 Task: Look for space in Wilhelmstadt, Germany from 14th June, 2023 to 30th June, 2023 for 5 adults in price range Rs.8000 to Rs.12000. Place can be entire place or private room with 5 bedrooms having 5 beds and 5 bathrooms. Property type can be house, flat, guest house. Amenities needed are: wifi, TV, free parkinig on premises, gym, breakfast. Booking option can be shelf check-in. Required host language is English.
Action: Mouse moved to (441, 95)
Screenshot: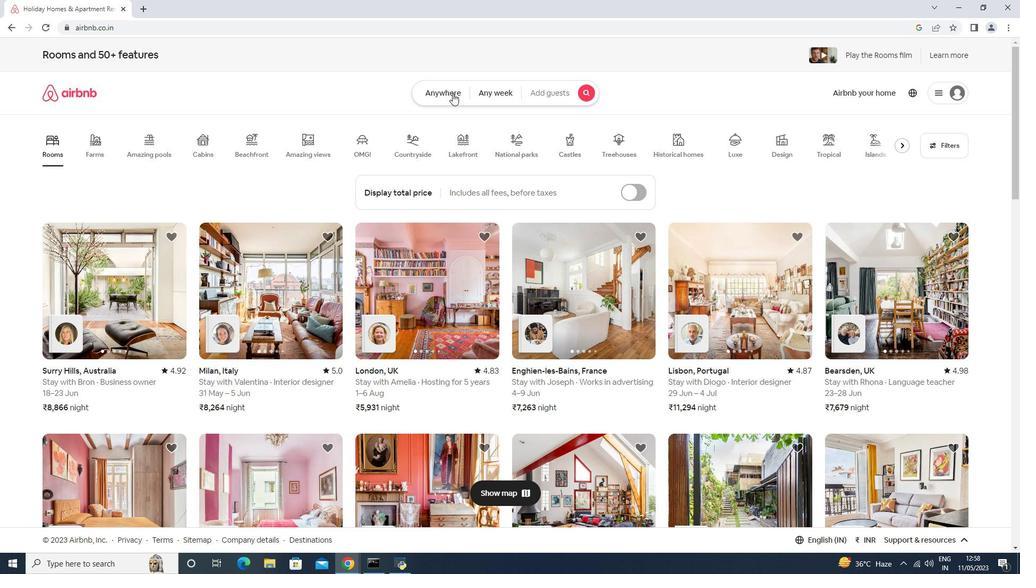 
Action: Mouse pressed left at (441, 95)
Screenshot: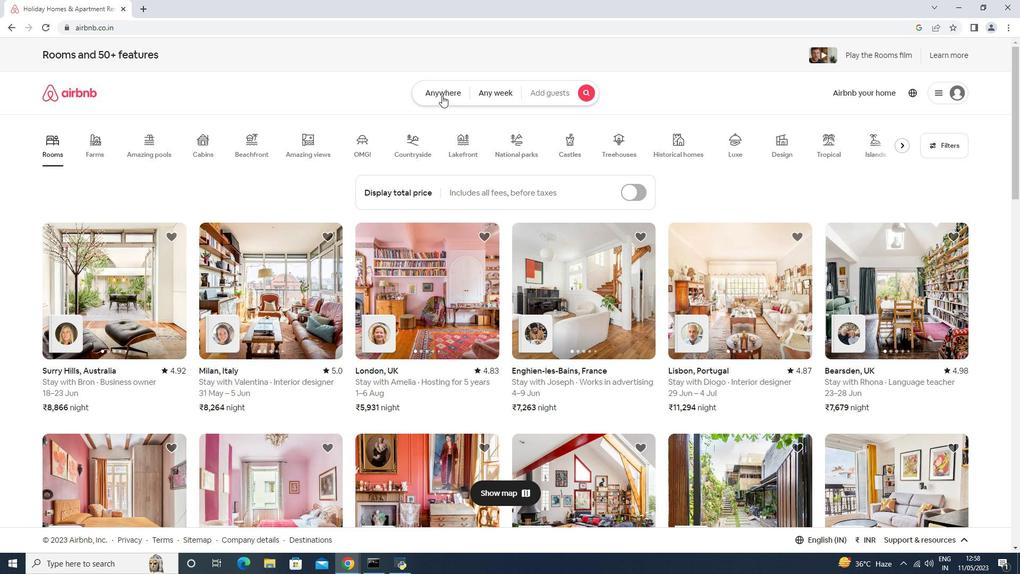 
Action: Mouse moved to (394, 127)
Screenshot: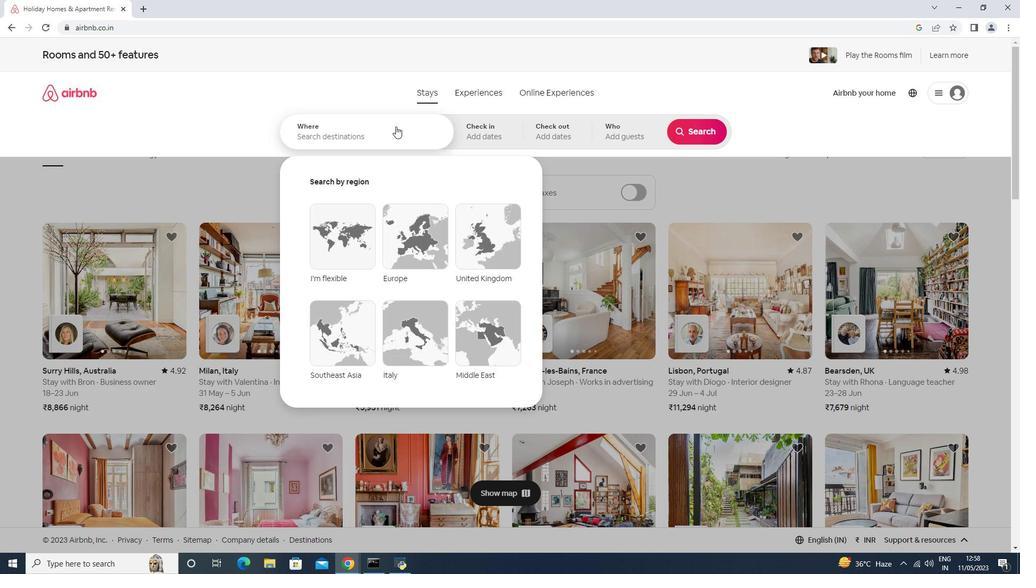 
Action: Mouse pressed left at (394, 127)
Screenshot: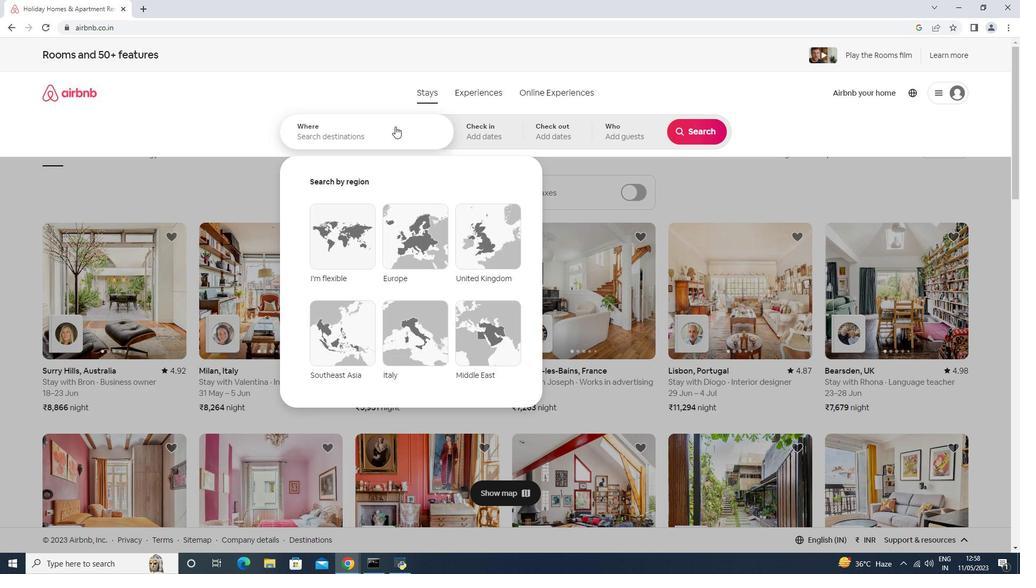 
Action: Mouse moved to (394, 127)
Screenshot: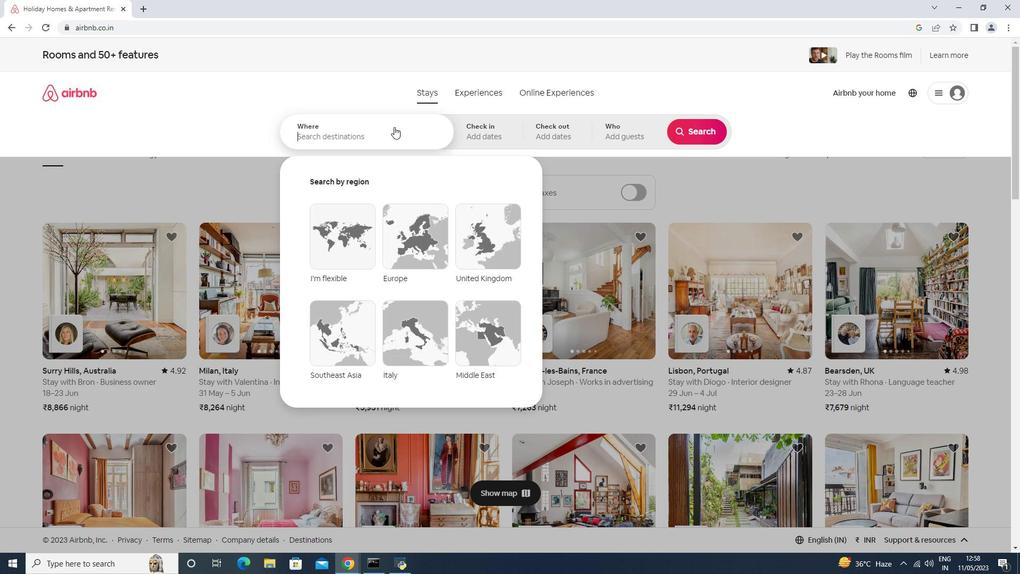 
Action: Key pressed <Key.shift>Wilhelmstadt,<Key.space><Key.shift>Germany<Key.enter>
Screenshot: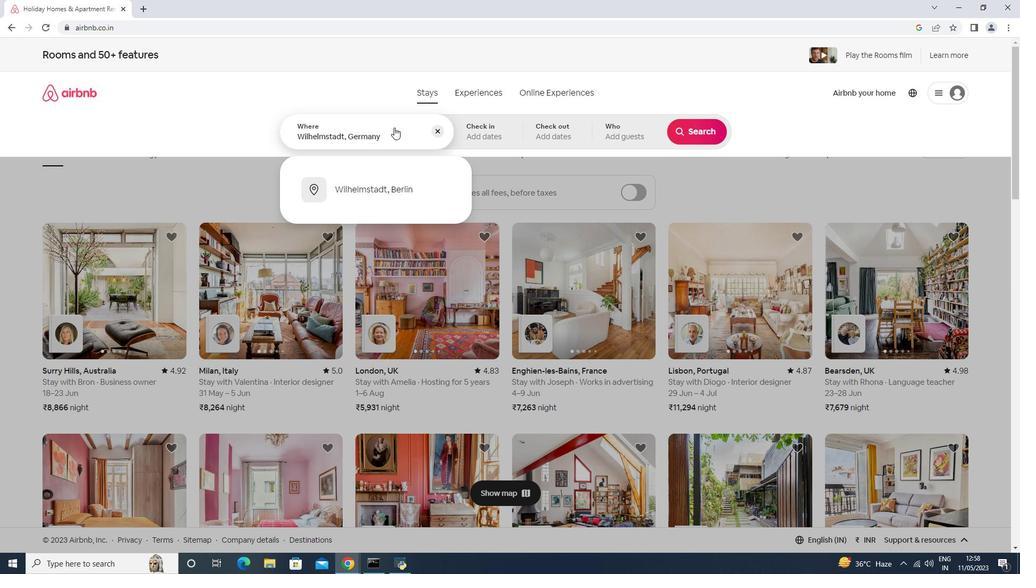 
Action: Mouse moved to (600, 317)
Screenshot: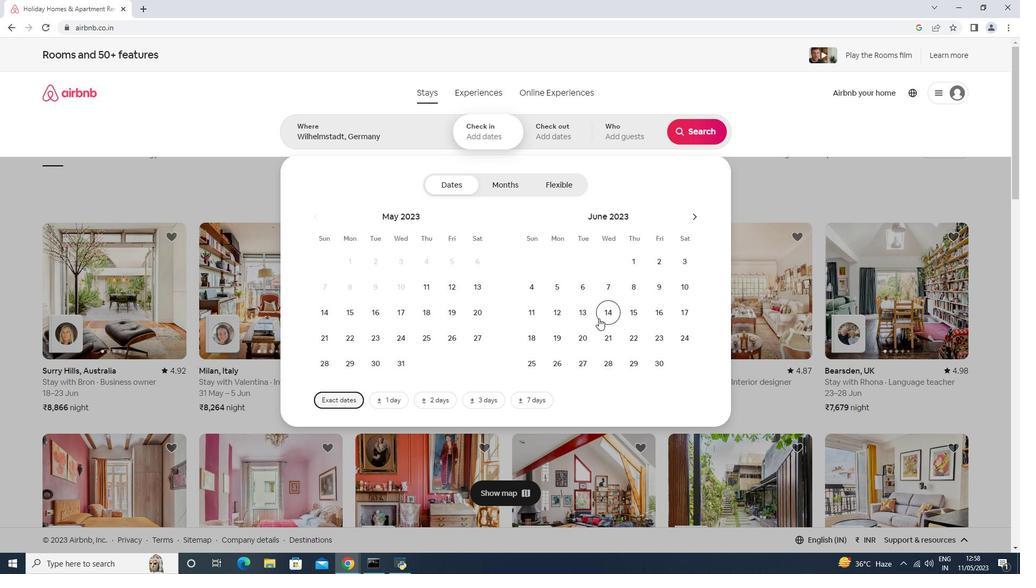 
Action: Mouse pressed left at (600, 317)
Screenshot: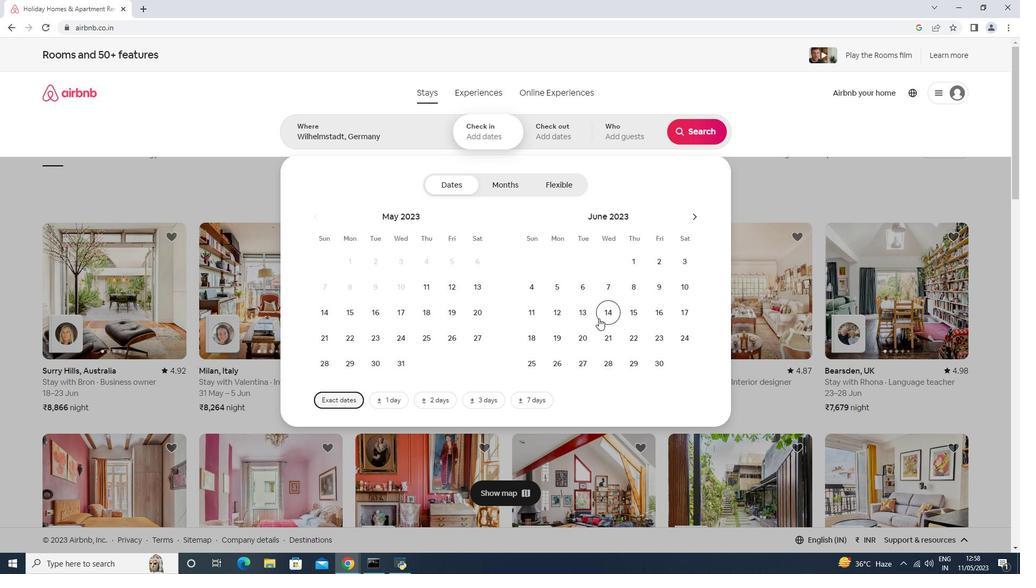 
Action: Mouse moved to (658, 365)
Screenshot: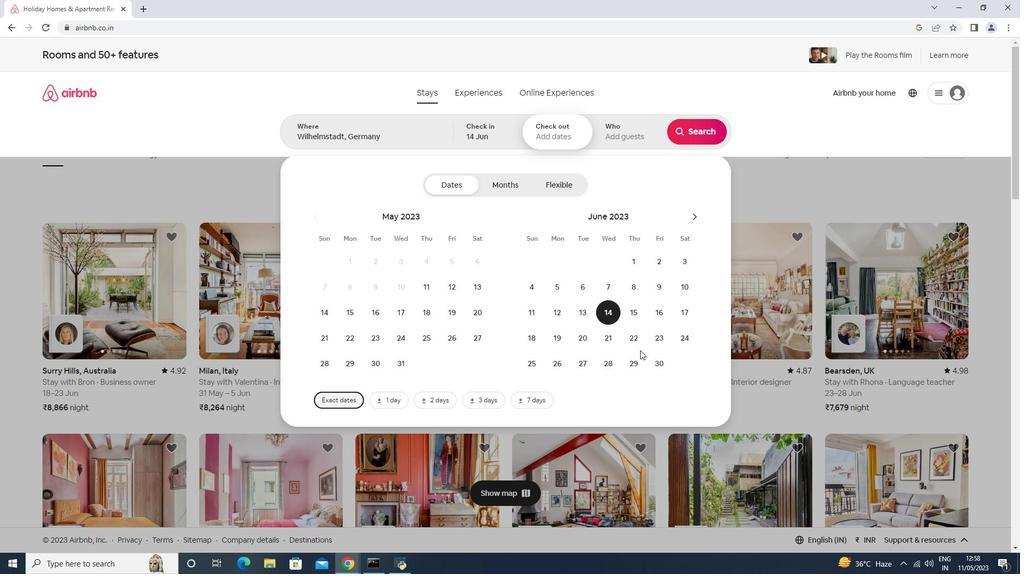 
Action: Mouse pressed left at (658, 365)
Screenshot: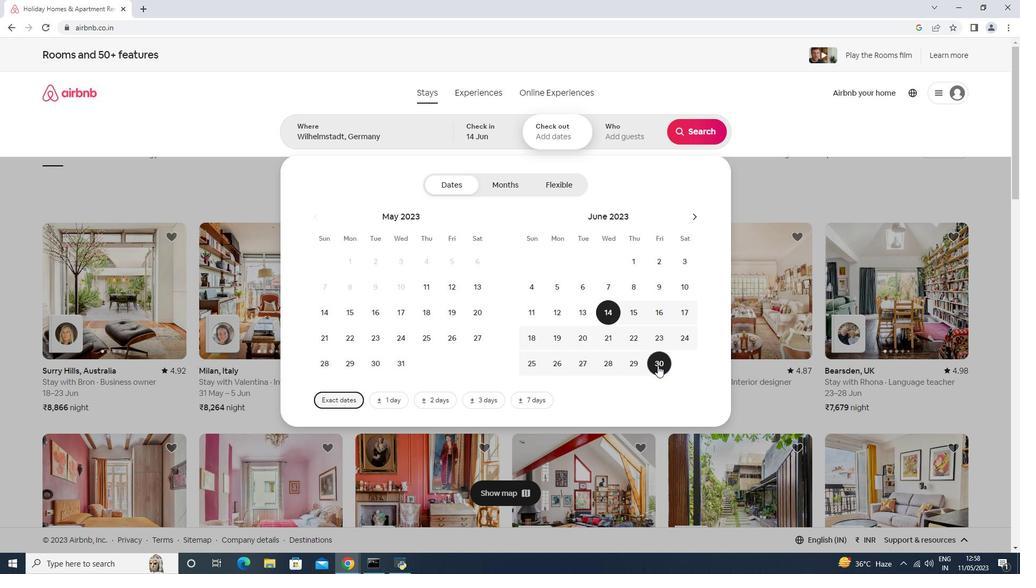 
Action: Mouse moved to (629, 132)
Screenshot: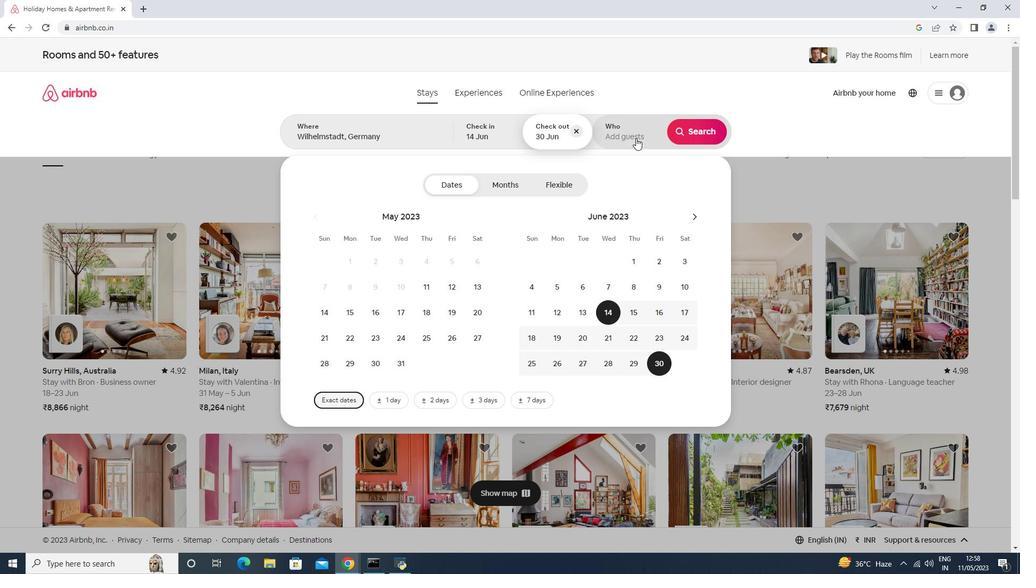 
Action: Mouse pressed left at (629, 132)
Screenshot: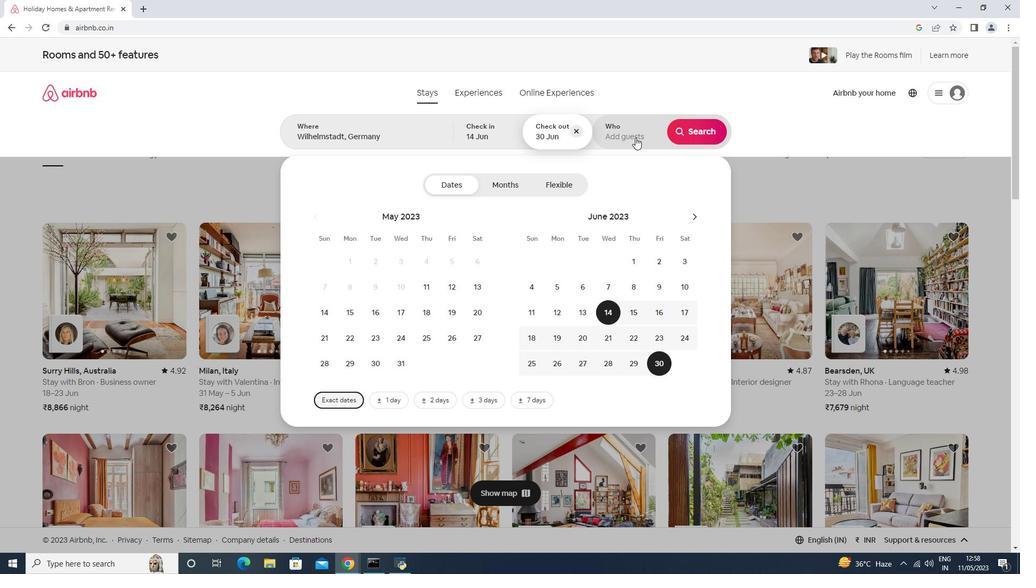 
Action: Mouse moved to (704, 190)
Screenshot: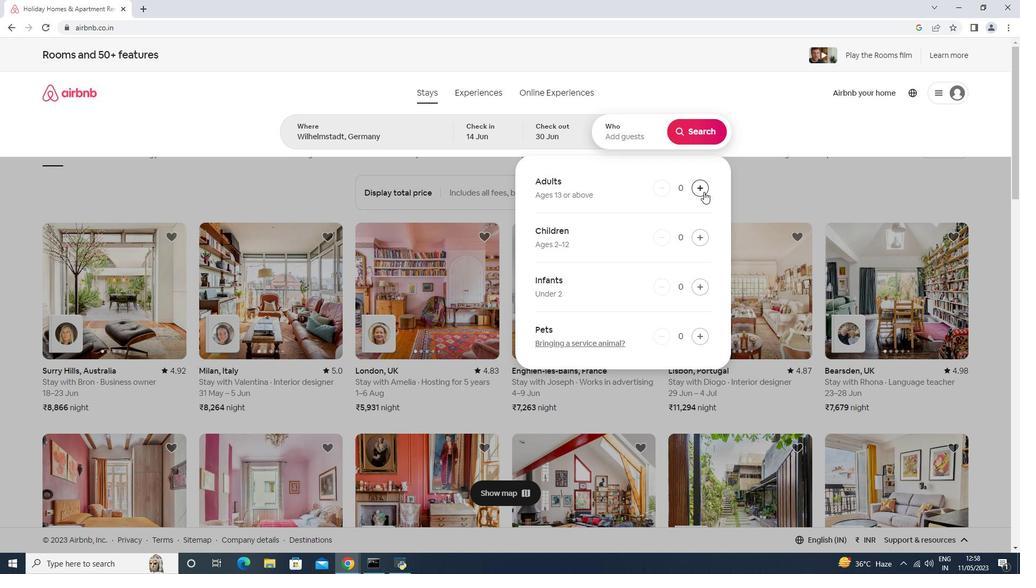 
Action: Mouse pressed left at (704, 190)
Screenshot: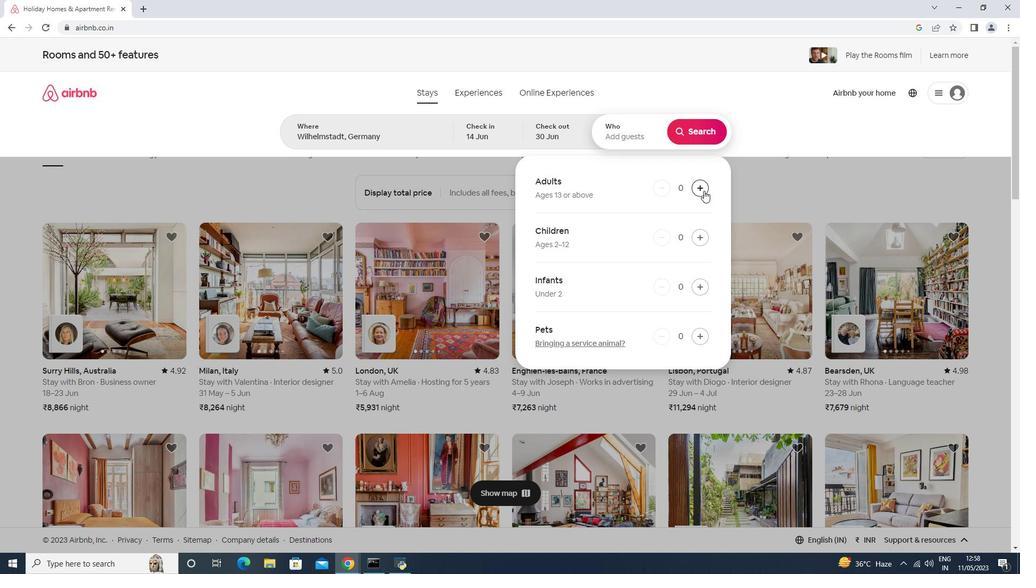 
Action: Mouse pressed left at (704, 190)
Screenshot: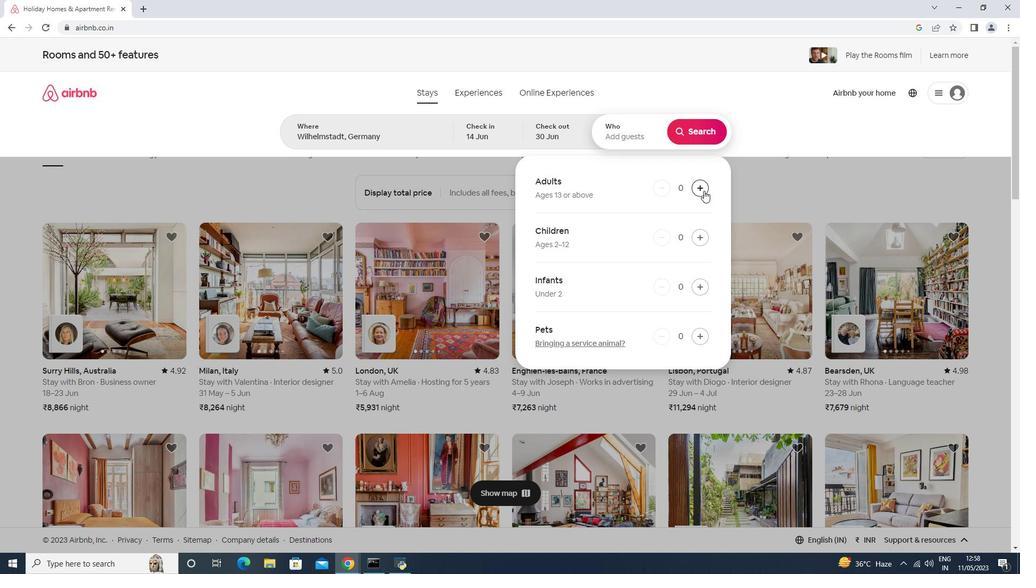 
Action: Mouse pressed left at (704, 190)
Screenshot: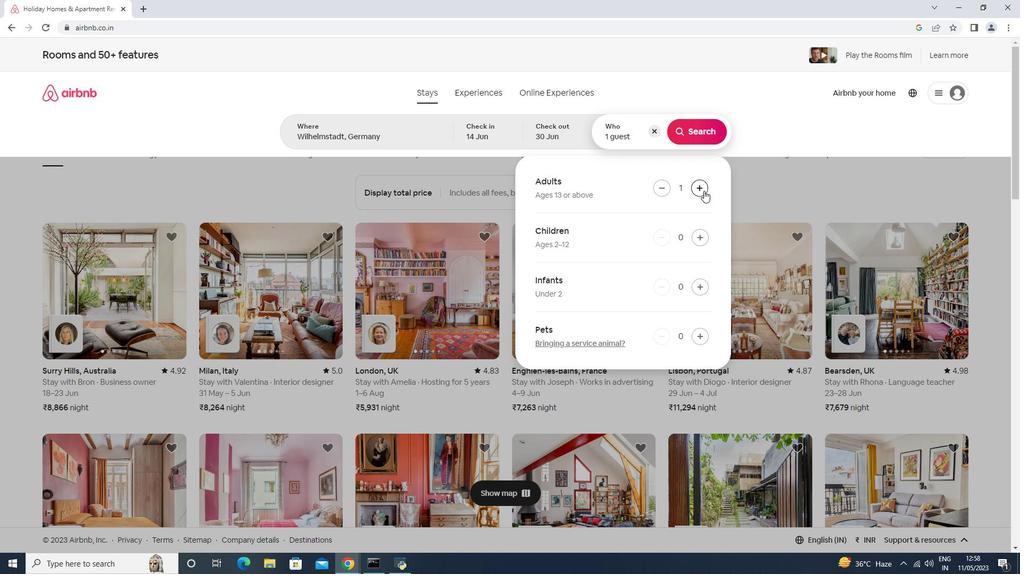 
Action: Mouse pressed left at (704, 190)
Screenshot: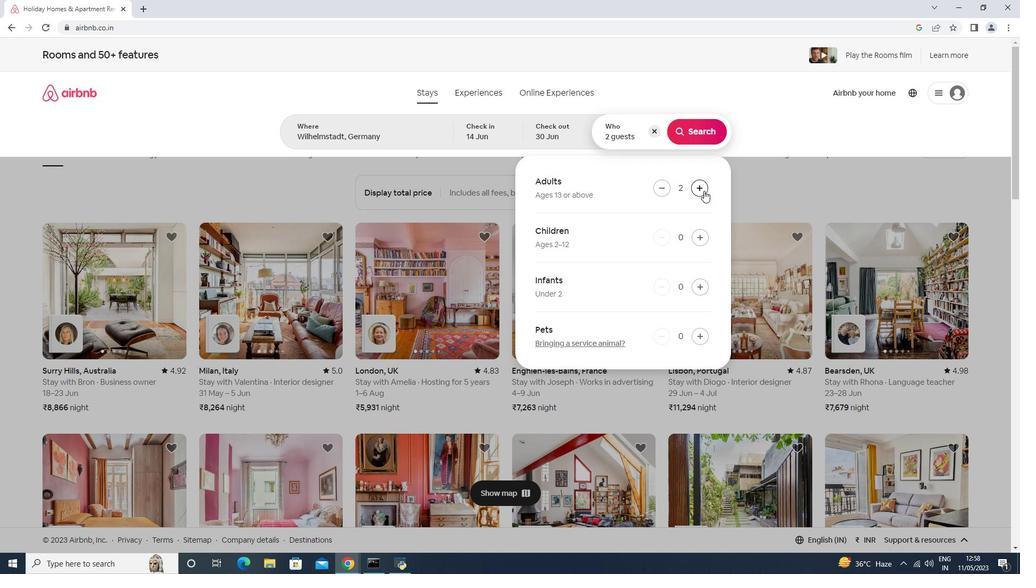 
Action: Mouse pressed left at (704, 190)
Screenshot: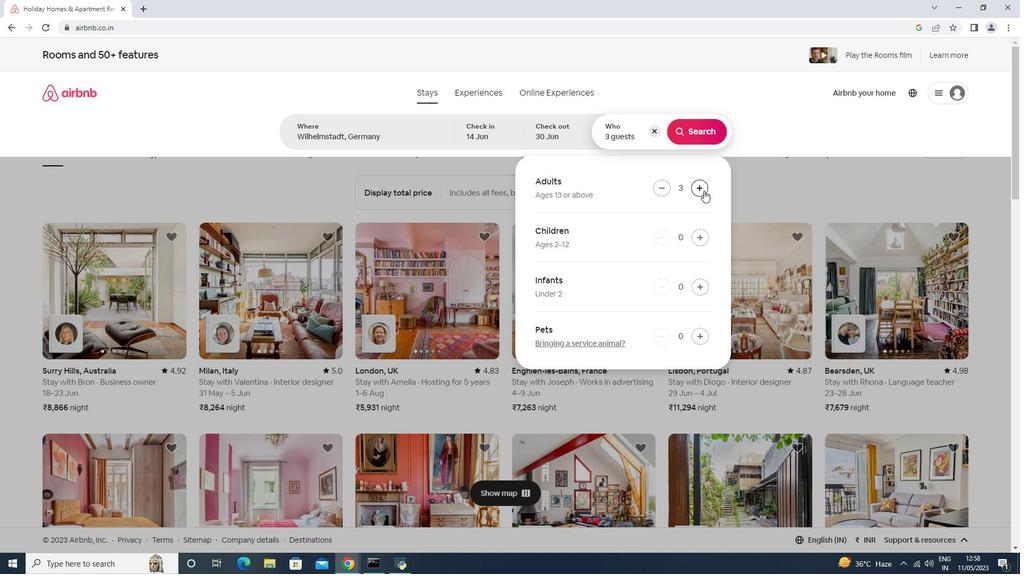 
Action: Mouse pressed left at (704, 190)
Screenshot: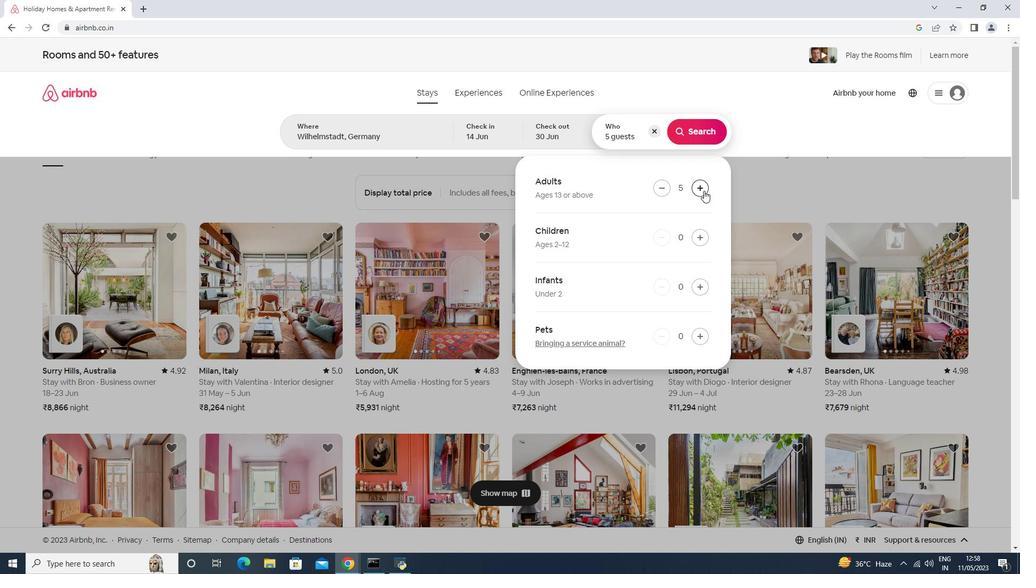 
Action: Mouse moved to (700, 133)
Screenshot: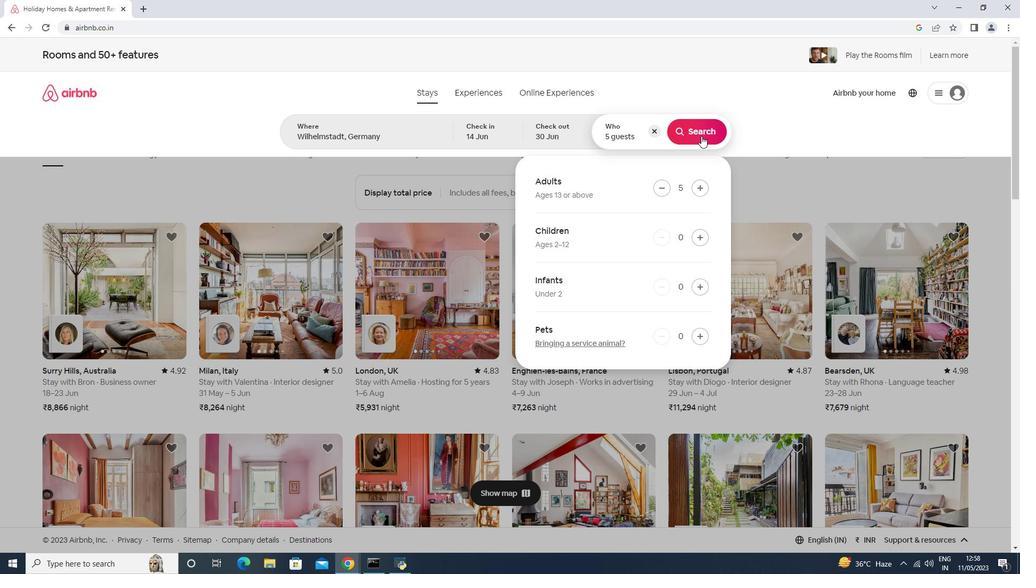 
Action: Mouse pressed left at (700, 133)
Screenshot: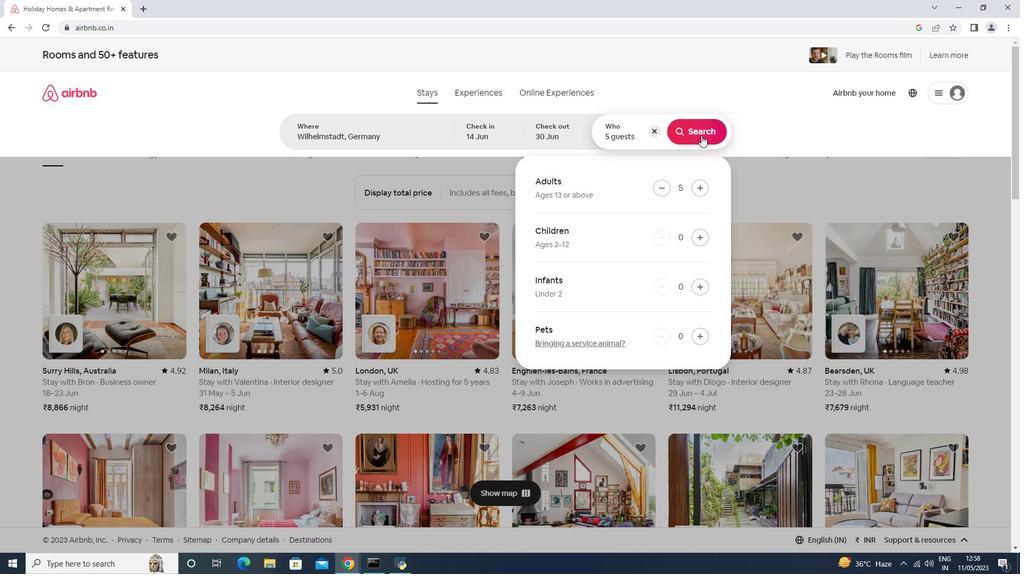 
Action: Mouse moved to (975, 106)
Screenshot: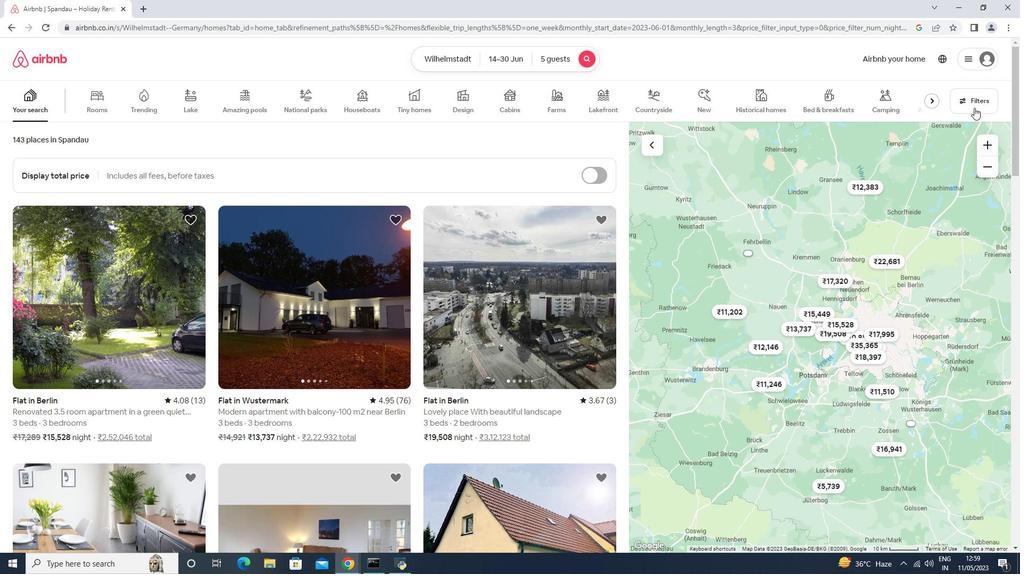 
Action: Mouse pressed left at (975, 106)
Screenshot: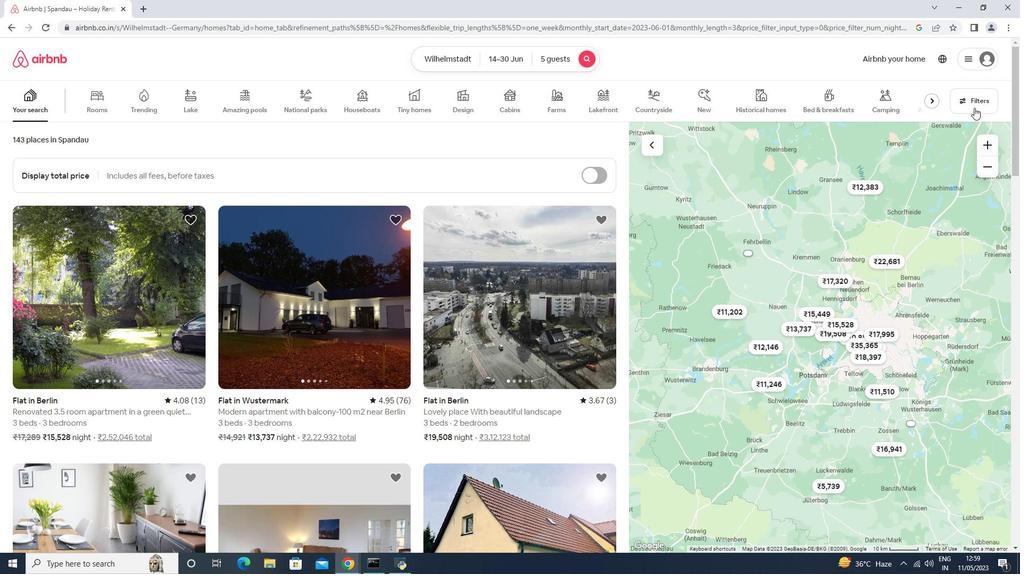
Action: Mouse moved to (396, 367)
Screenshot: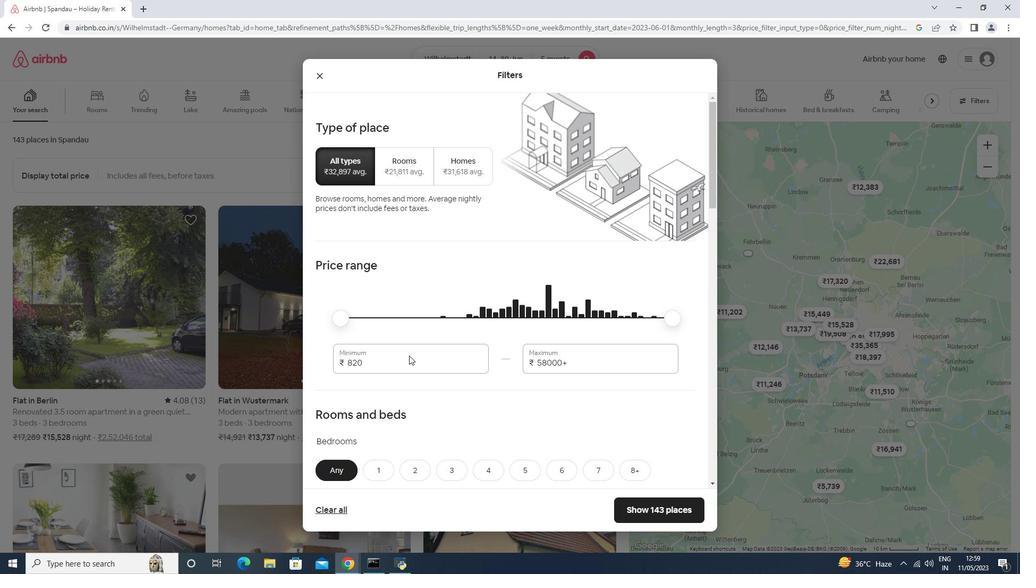 
Action: Mouse pressed left at (396, 367)
Screenshot: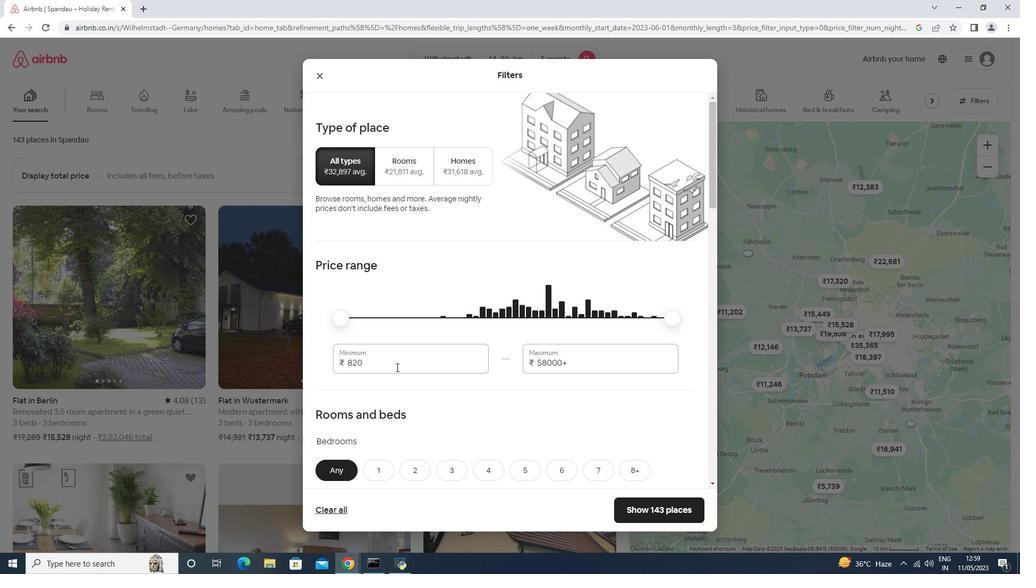 
Action: Key pressed <Key.backspace><Key.backspace><Key.backspace><Key.backspace>8000<Key.tab>12000
Screenshot: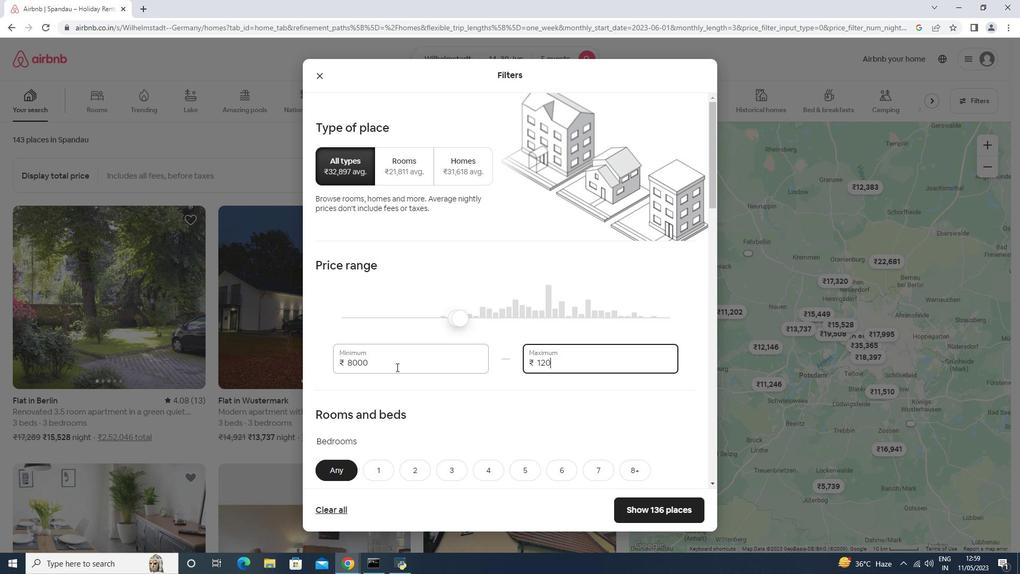 
Action: Mouse moved to (395, 369)
Screenshot: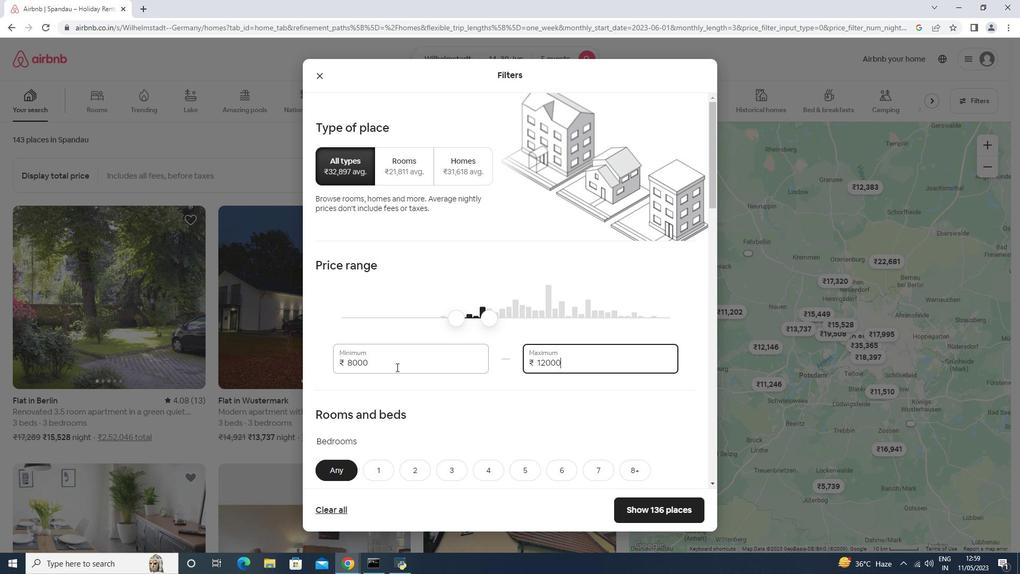 
Action: Mouse scrolled (395, 368) with delta (0, 0)
Screenshot: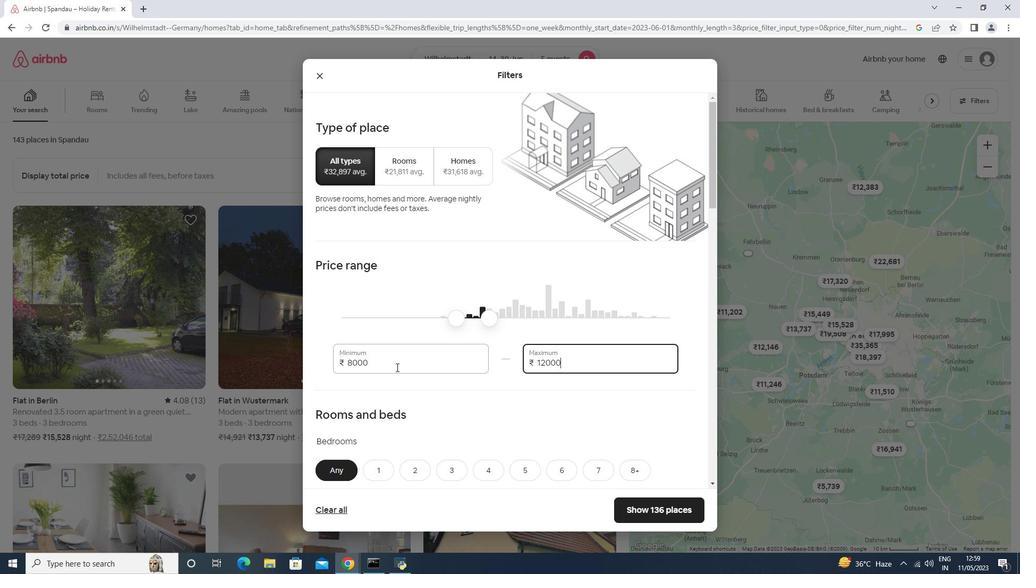 
Action: Mouse scrolled (395, 368) with delta (0, 0)
Screenshot: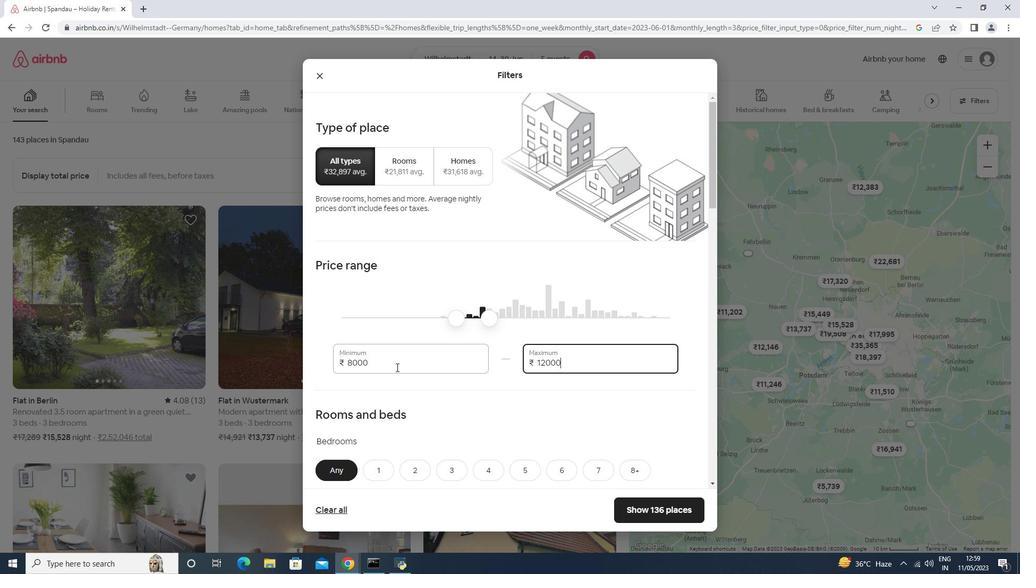 
Action: Mouse moved to (523, 370)
Screenshot: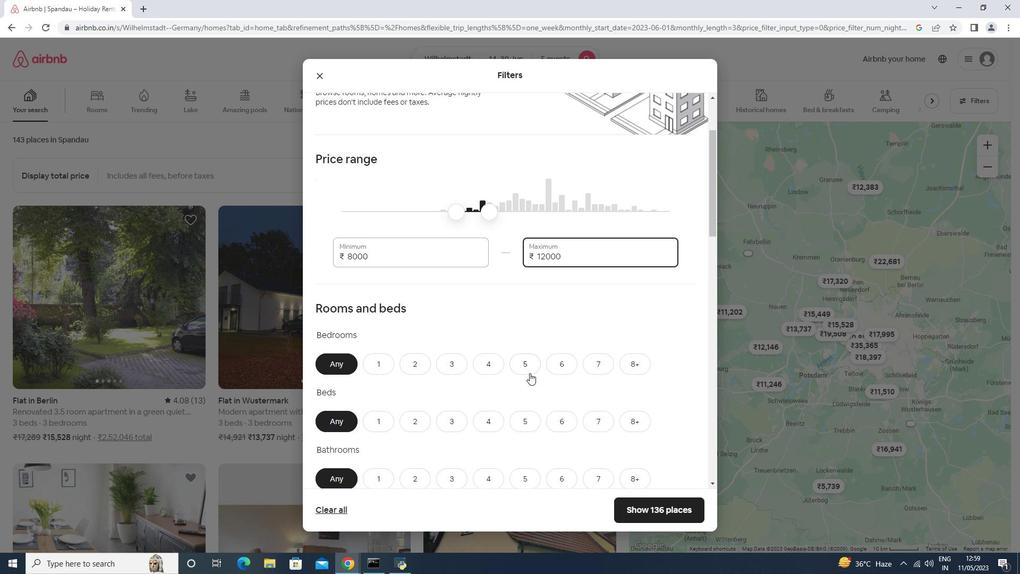 
Action: Mouse pressed left at (523, 370)
Screenshot: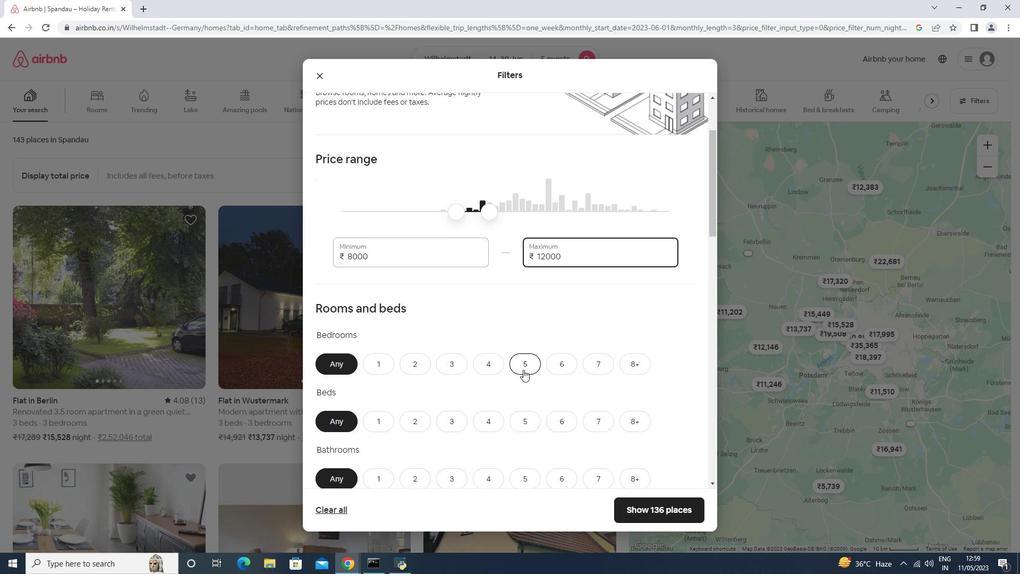 
Action: Mouse moved to (525, 423)
Screenshot: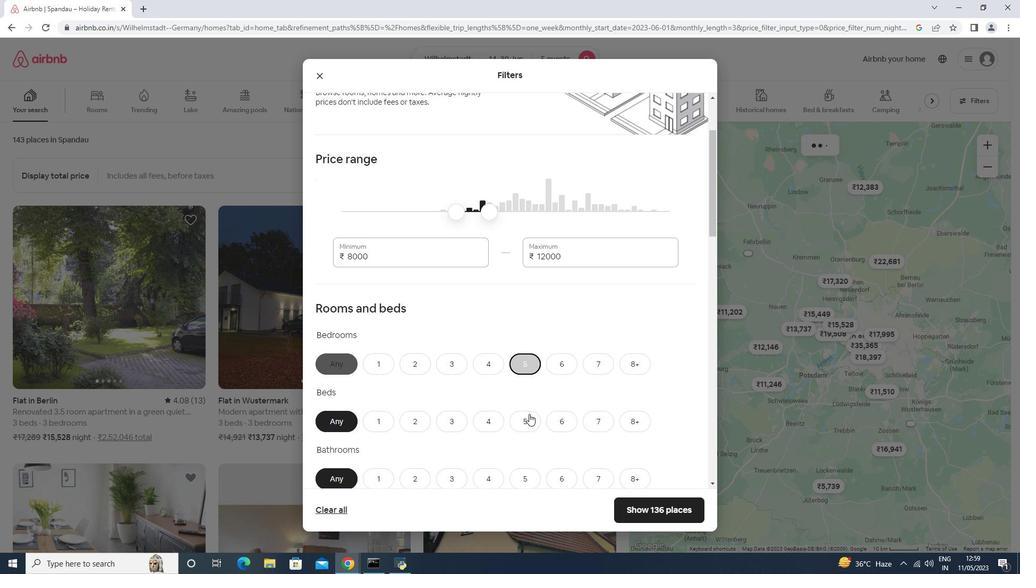 
Action: Mouse pressed left at (525, 423)
Screenshot: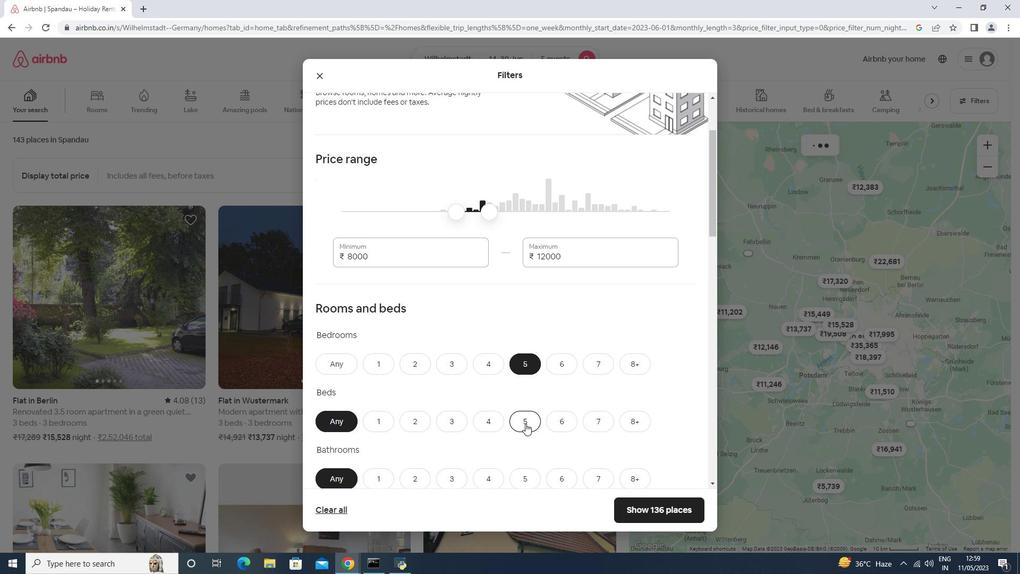 
Action: Mouse scrolled (525, 423) with delta (0, 0)
Screenshot: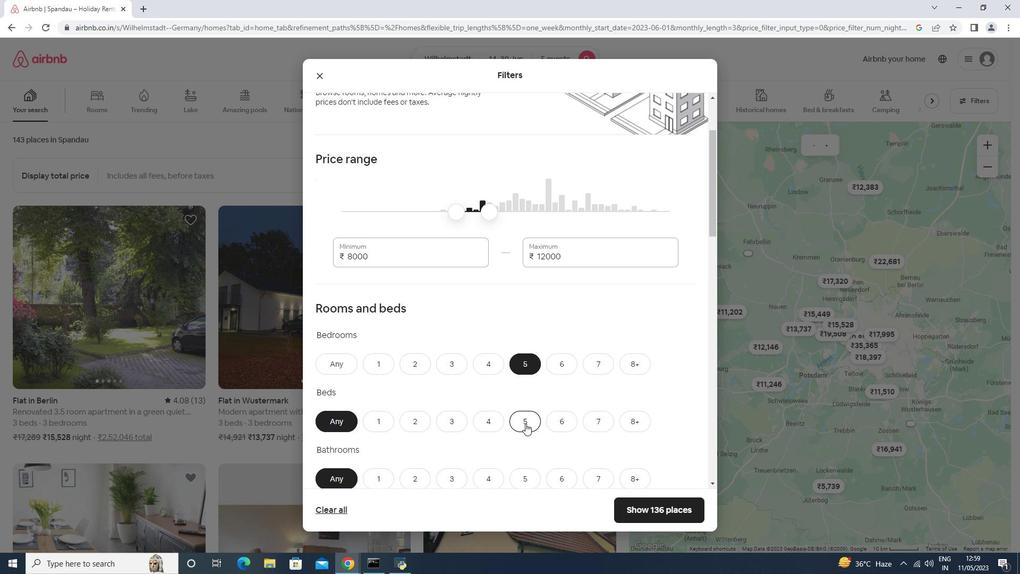 
Action: Mouse scrolled (525, 423) with delta (0, 0)
Screenshot: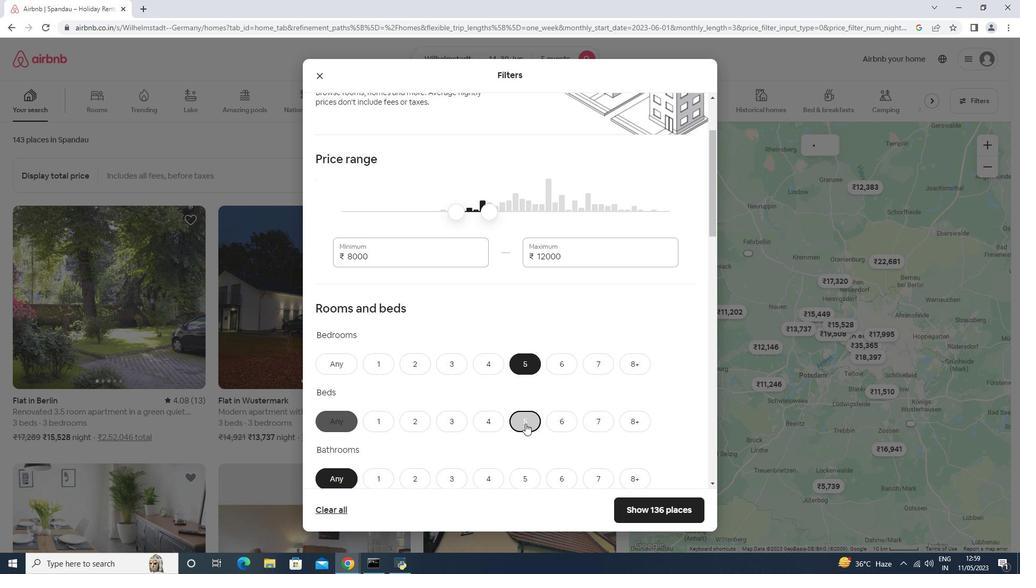 
Action: Mouse scrolled (525, 423) with delta (0, 0)
Screenshot: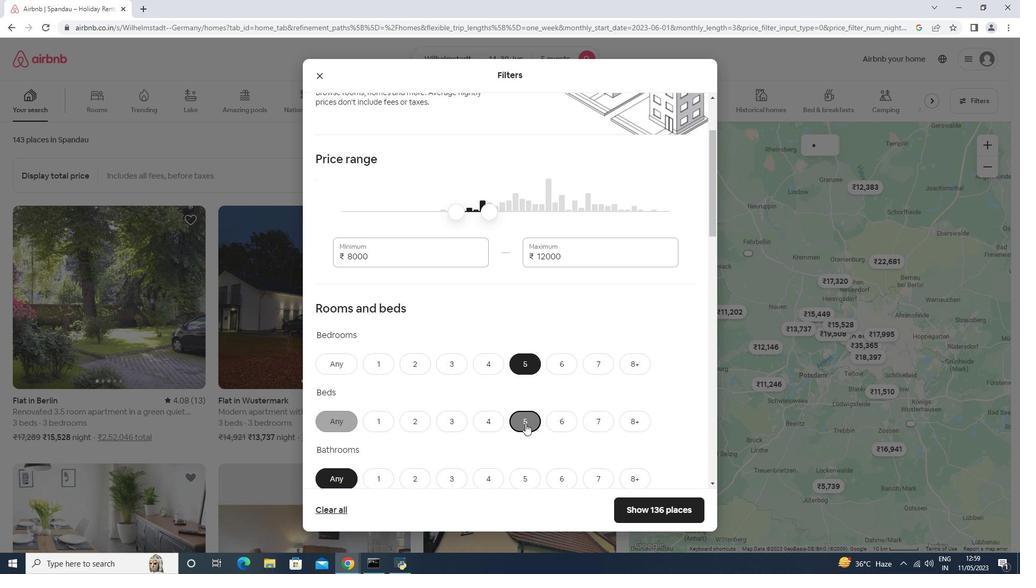
Action: Mouse moved to (525, 313)
Screenshot: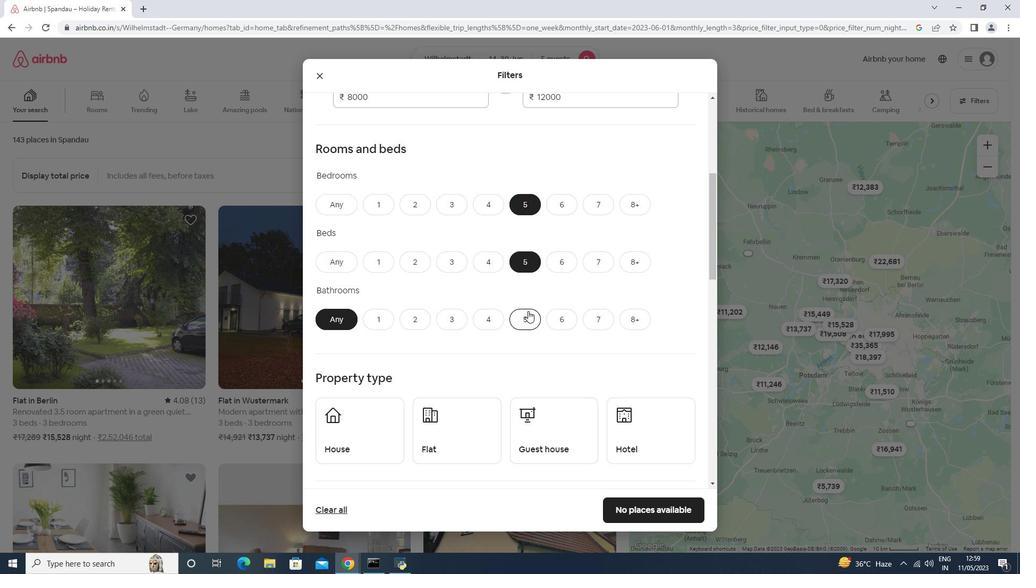 
Action: Mouse pressed left at (525, 313)
Screenshot: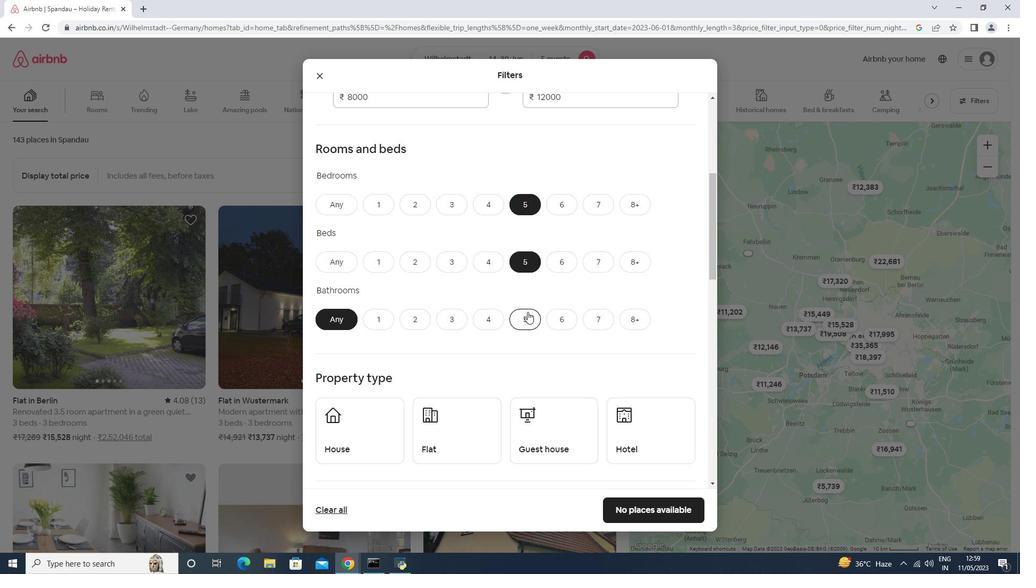 
Action: Mouse moved to (503, 325)
Screenshot: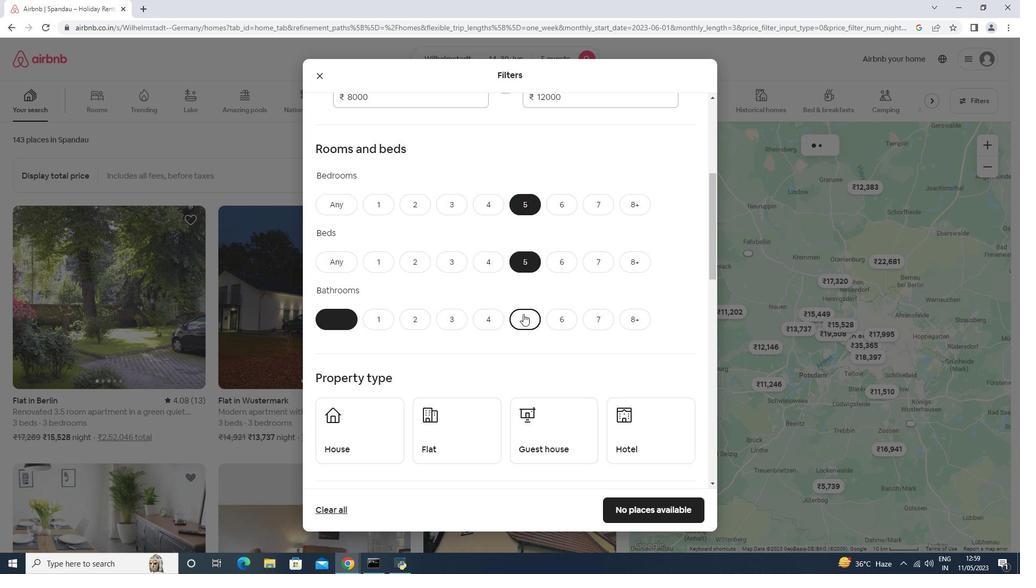 
Action: Mouse scrolled (503, 324) with delta (0, 0)
Screenshot: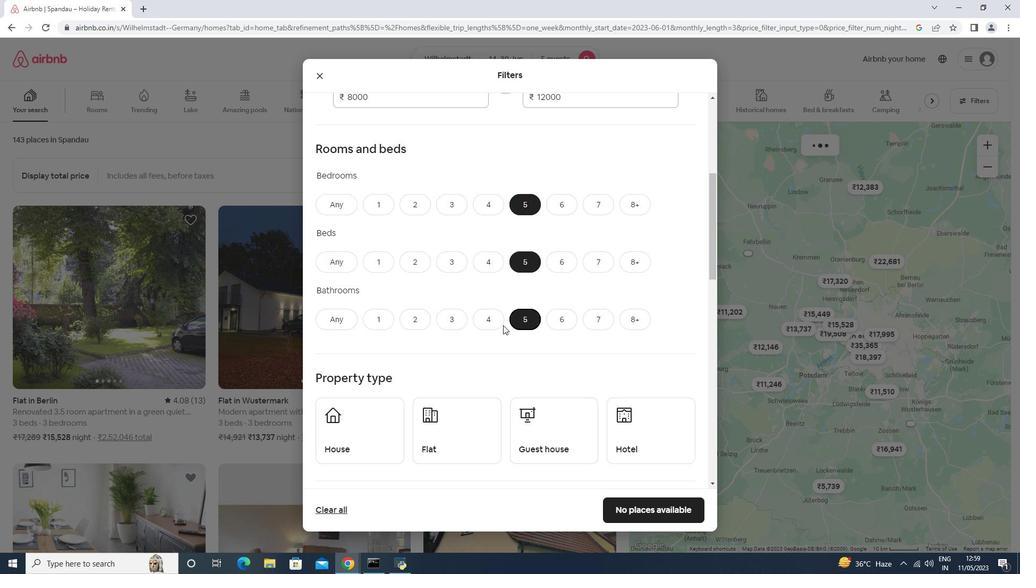 
Action: Mouse scrolled (503, 324) with delta (0, 0)
Screenshot: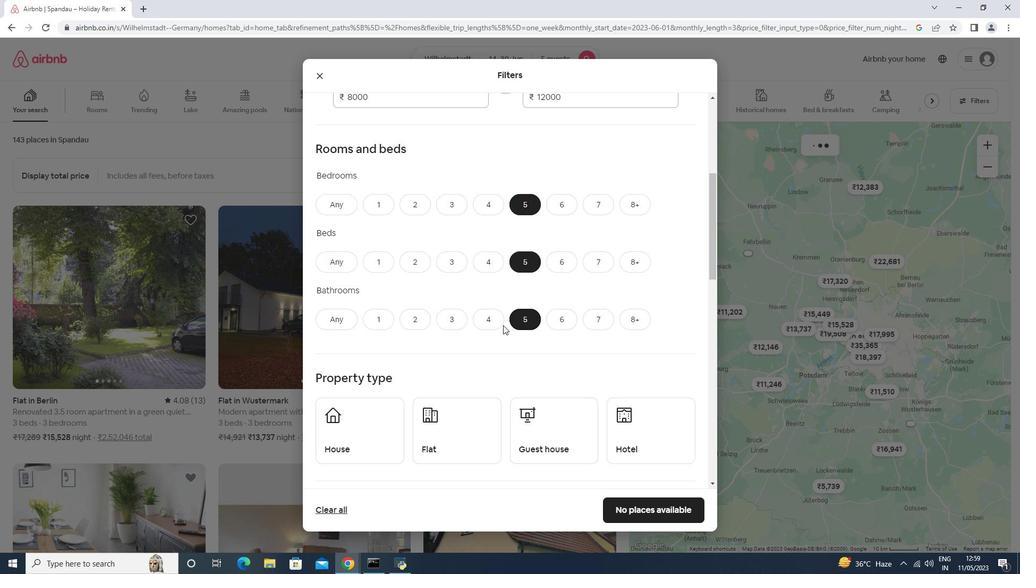 
Action: Mouse scrolled (503, 324) with delta (0, 0)
Screenshot: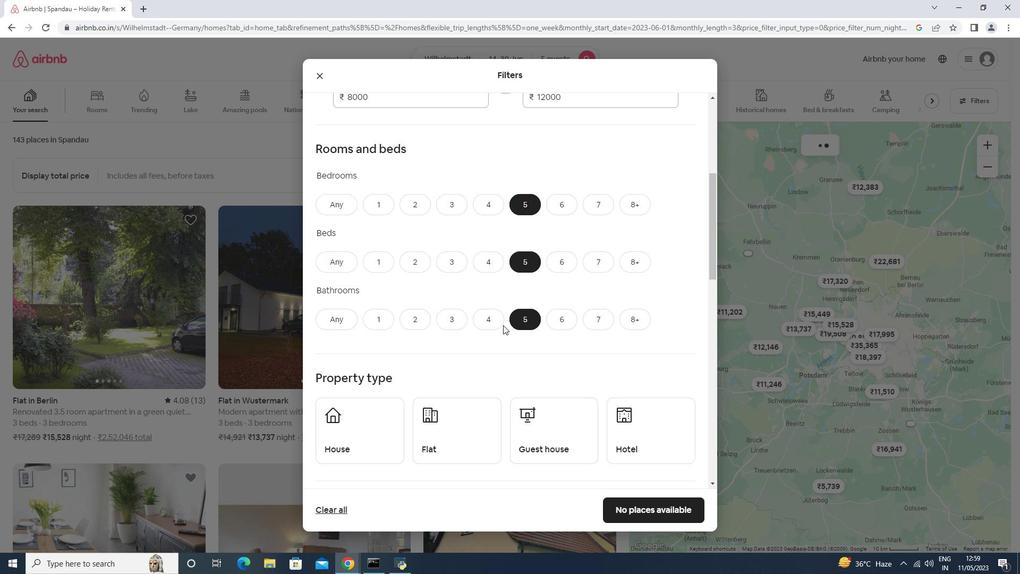 
Action: Mouse moved to (369, 269)
Screenshot: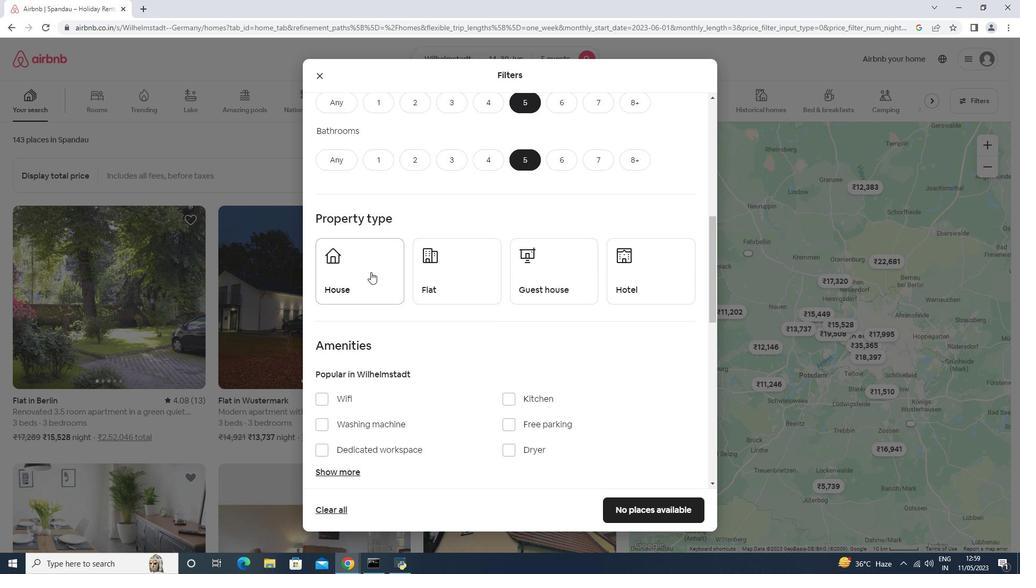 
Action: Mouse pressed left at (369, 269)
Screenshot: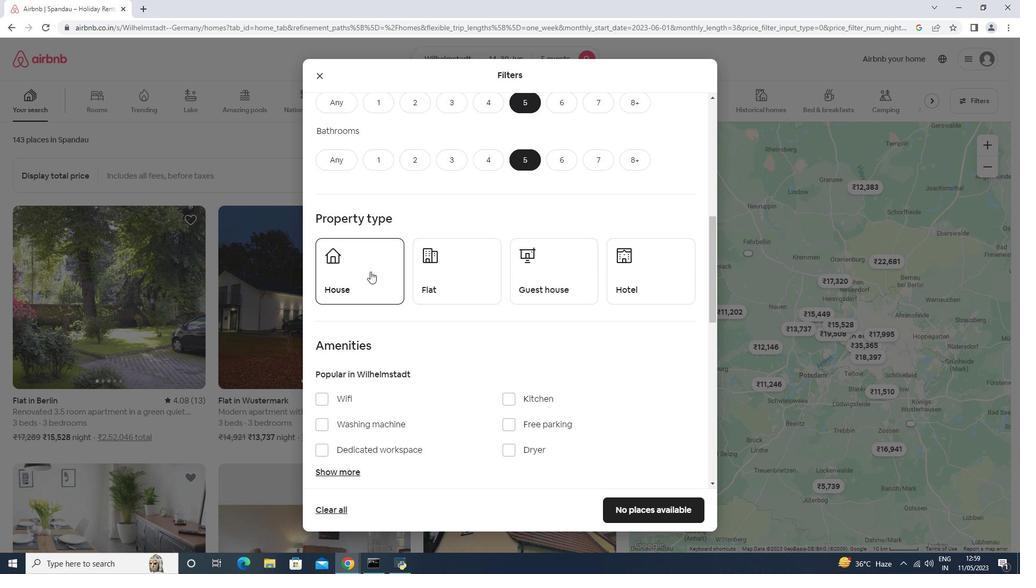 
Action: Mouse moved to (425, 264)
Screenshot: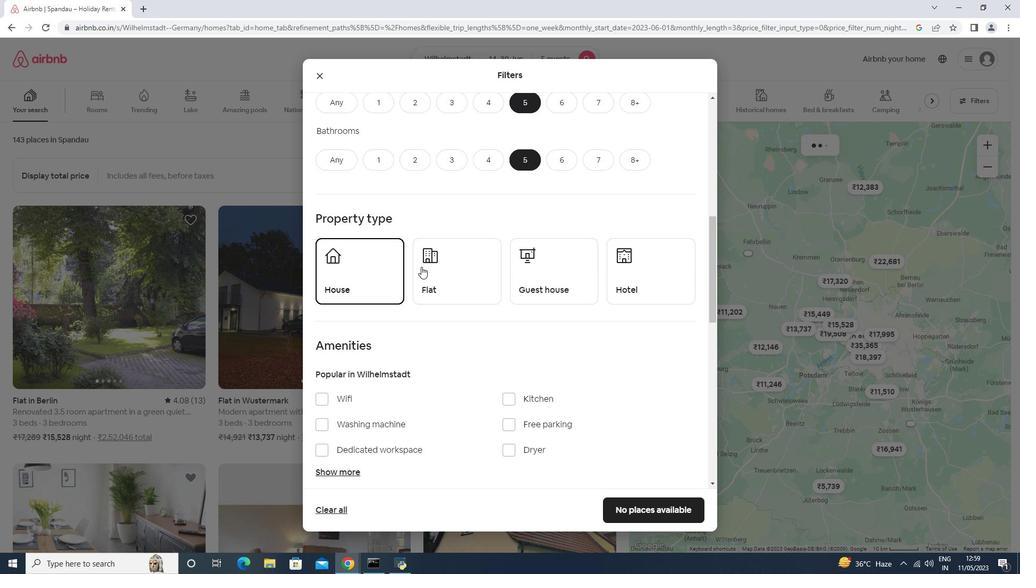
Action: Mouse pressed left at (425, 264)
Screenshot: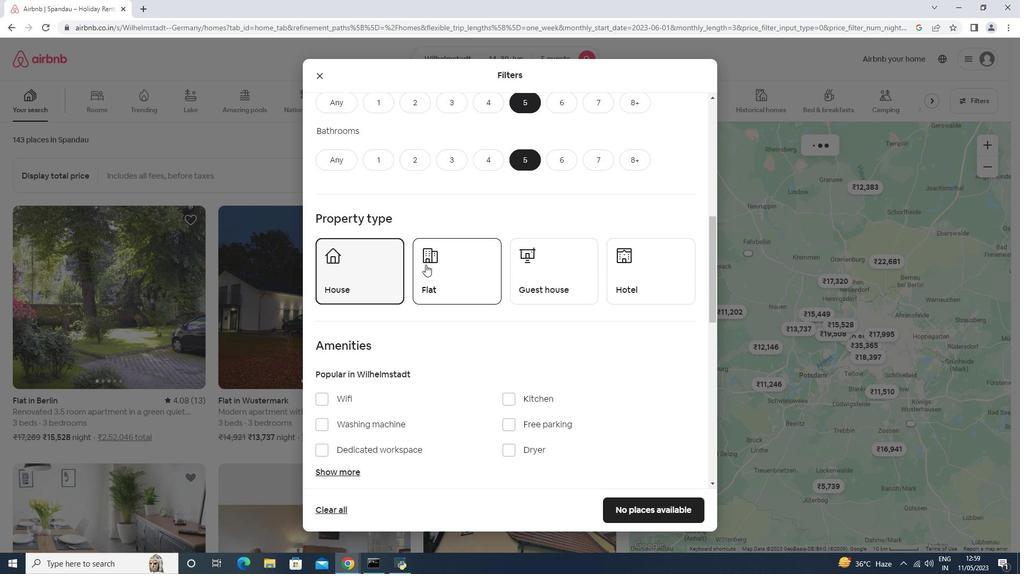 
Action: Mouse moved to (529, 265)
Screenshot: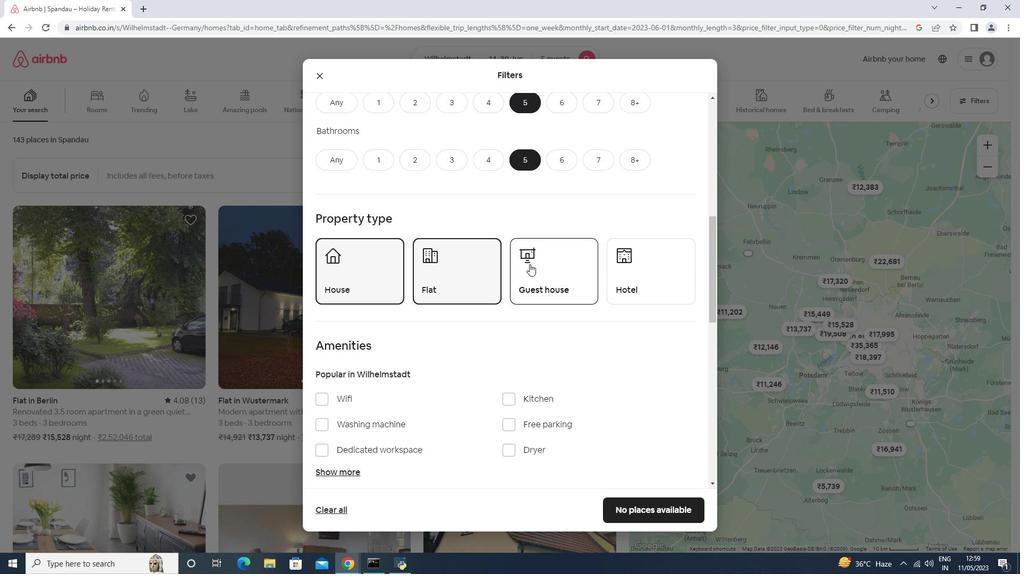 
Action: Mouse pressed left at (529, 264)
Screenshot: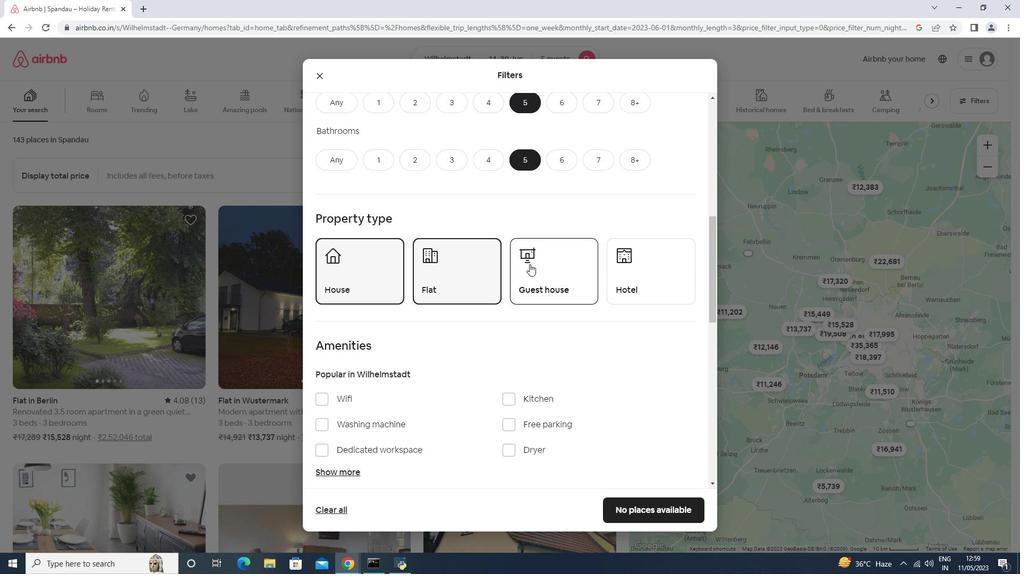 
Action: Mouse moved to (519, 272)
Screenshot: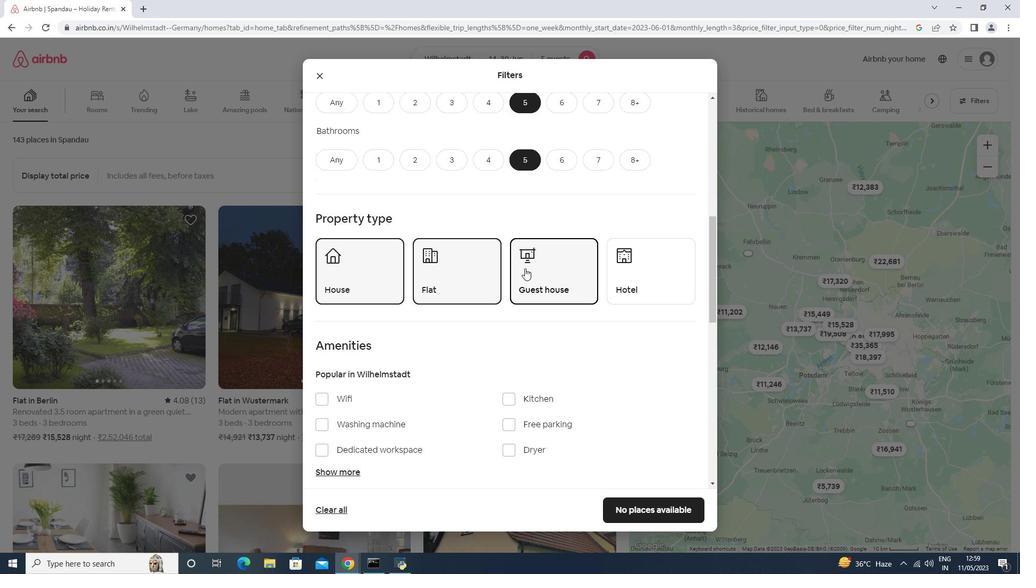 
Action: Mouse scrolled (524, 268) with delta (0, 0)
Screenshot: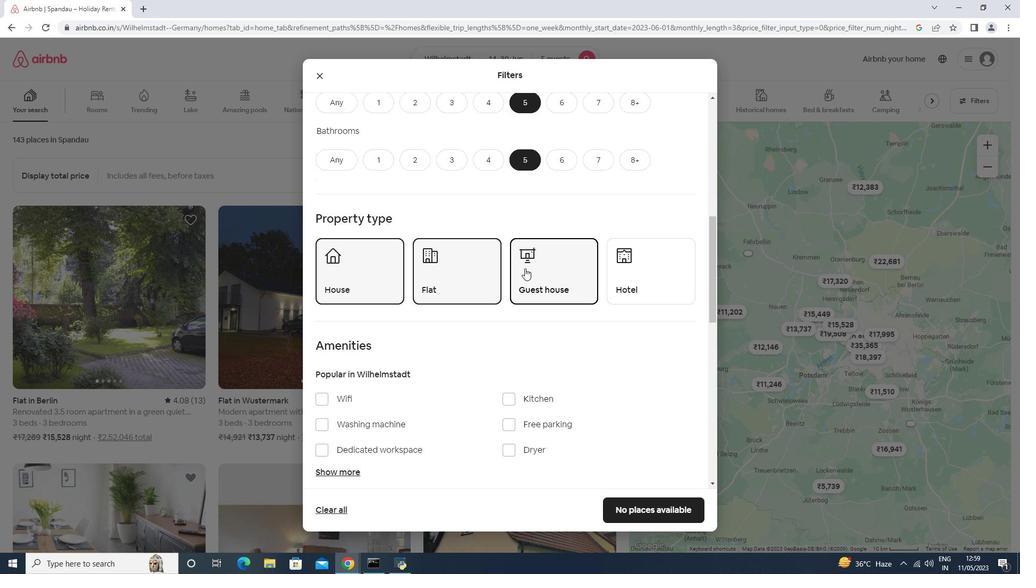 
Action: Mouse scrolled (524, 269) with delta (0, 0)
Screenshot: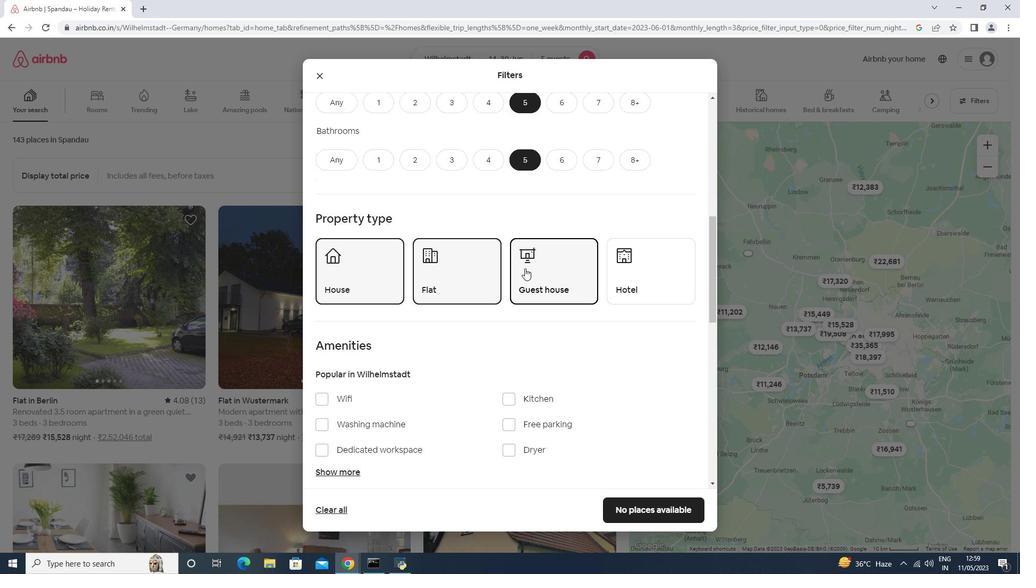
Action: Mouse scrolled (524, 269) with delta (0, 0)
Screenshot: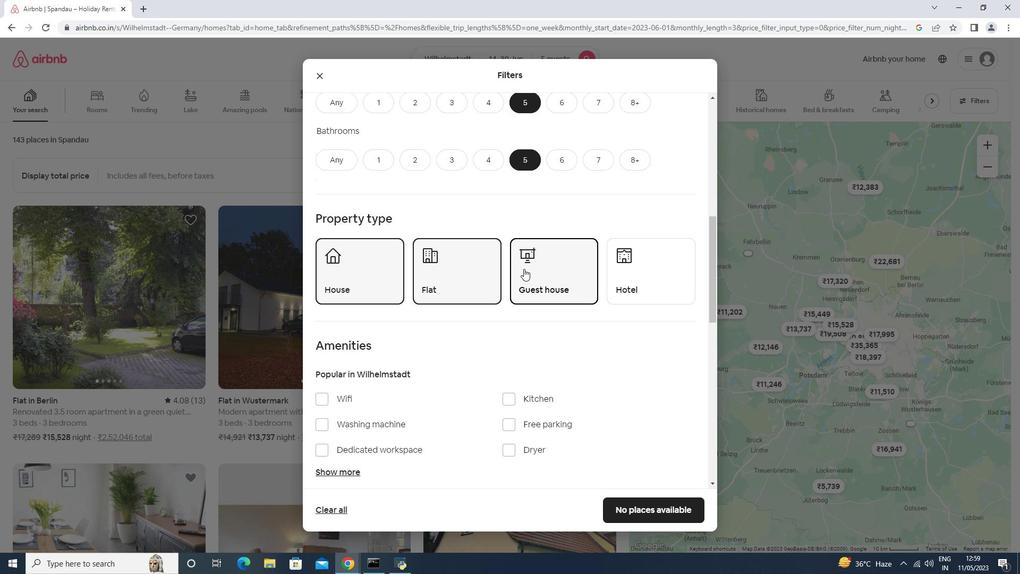 
Action: Mouse scrolled (524, 269) with delta (0, 0)
Screenshot: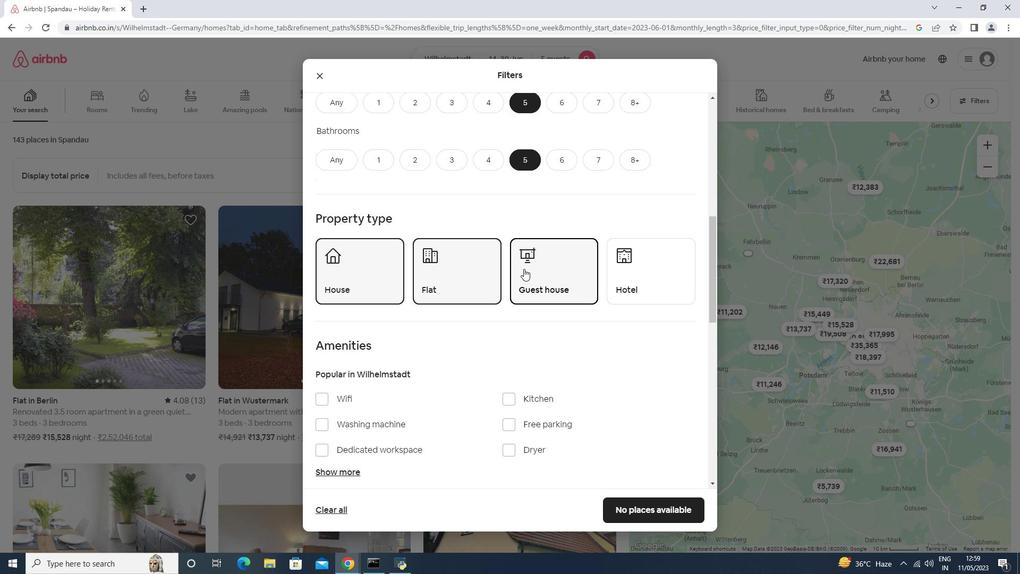 
Action: Mouse scrolled (519, 271) with delta (0, 0)
Screenshot: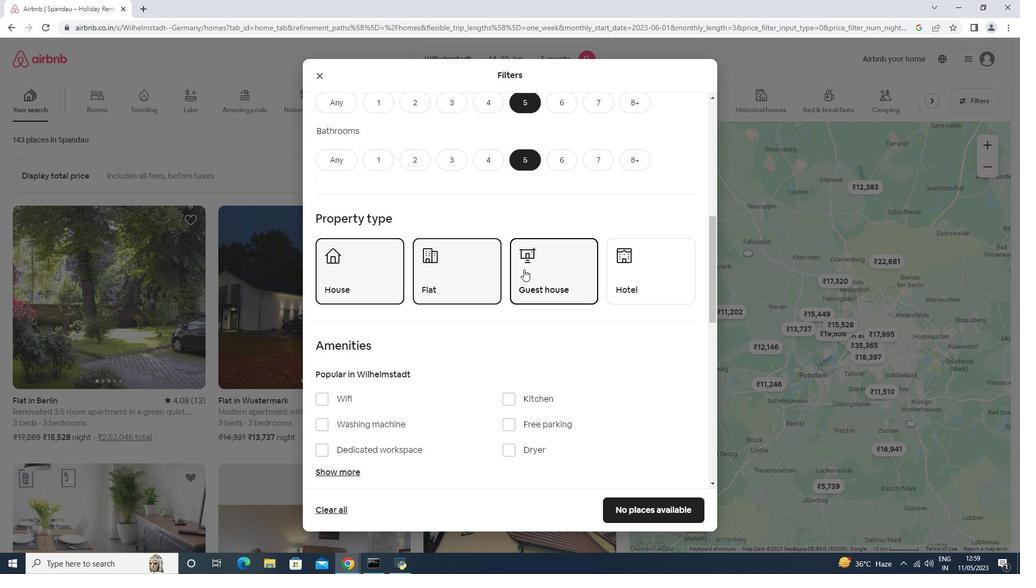
Action: Mouse scrolled (519, 271) with delta (0, 0)
Screenshot: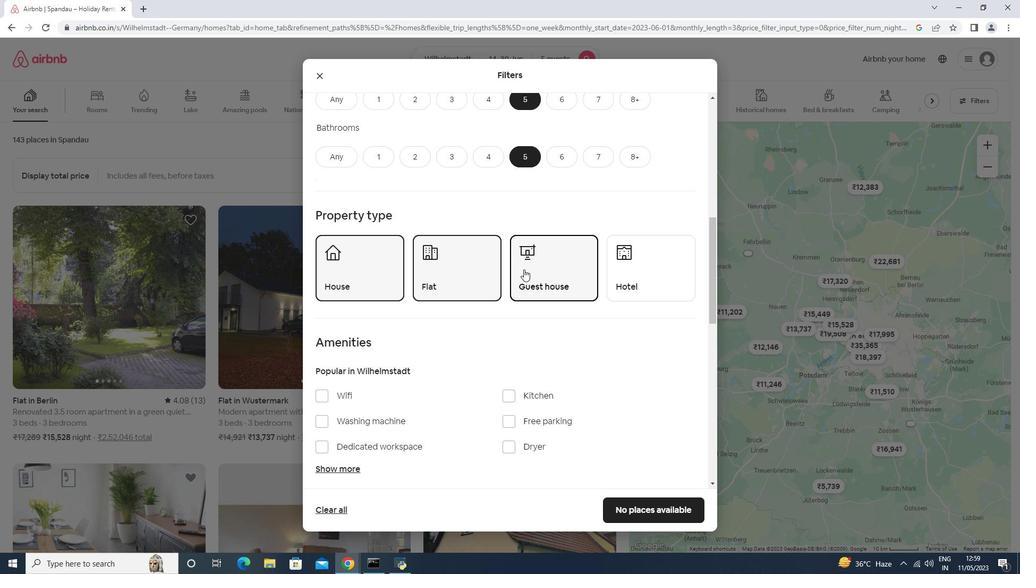 
Action: Mouse moved to (518, 272)
Screenshot: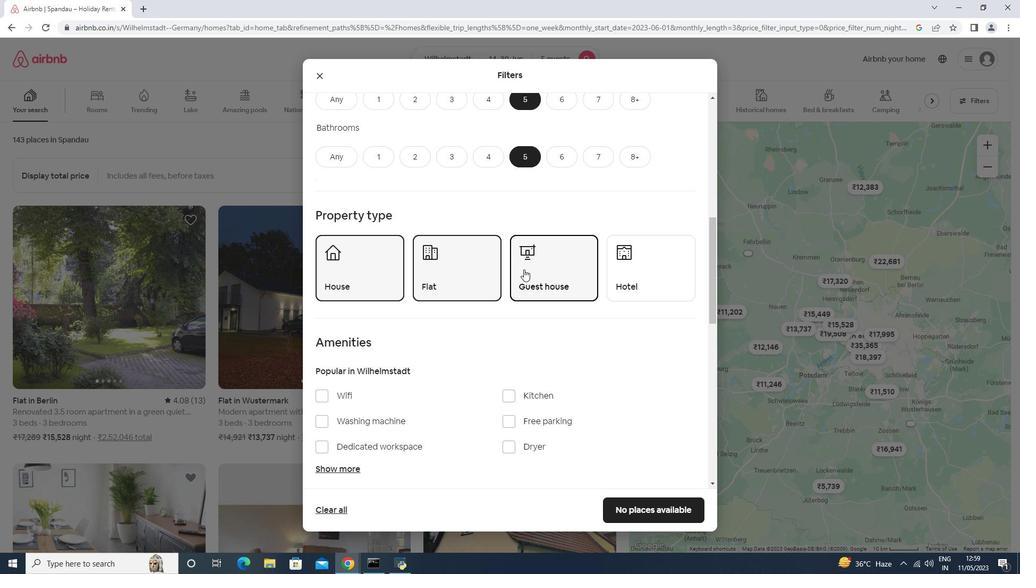 
Action: Mouse scrolled (519, 271) with delta (0, 0)
Screenshot: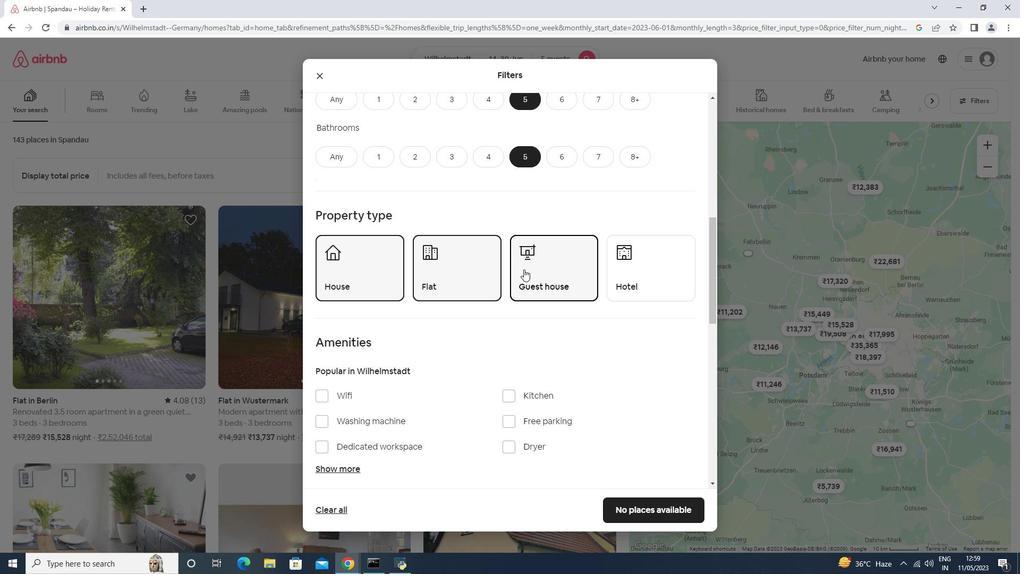 
Action: Mouse moved to (453, 265)
Screenshot: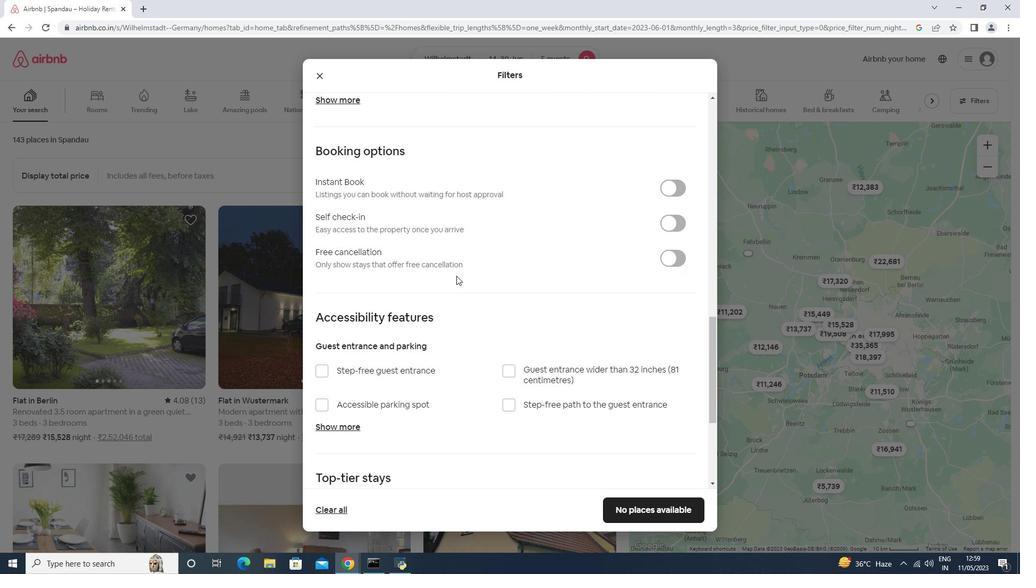
Action: Mouse scrolled (453, 265) with delta (0, 0)
Screenshot: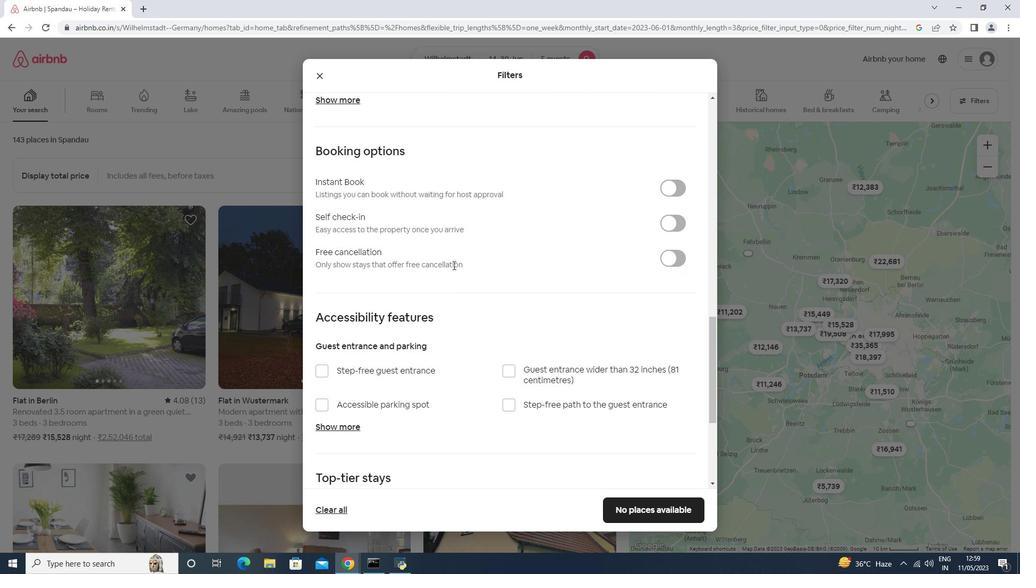 
Action: Mouse scrolled (453, 265) with delta (0, 0)
Screenshot: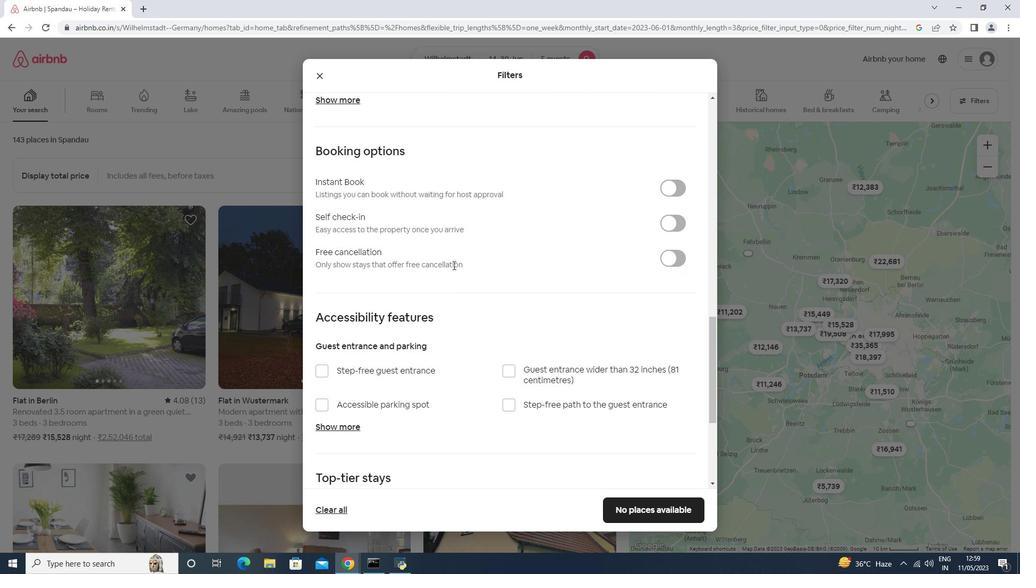 
Action: Mouse moved to (338, 202)
Screenshot: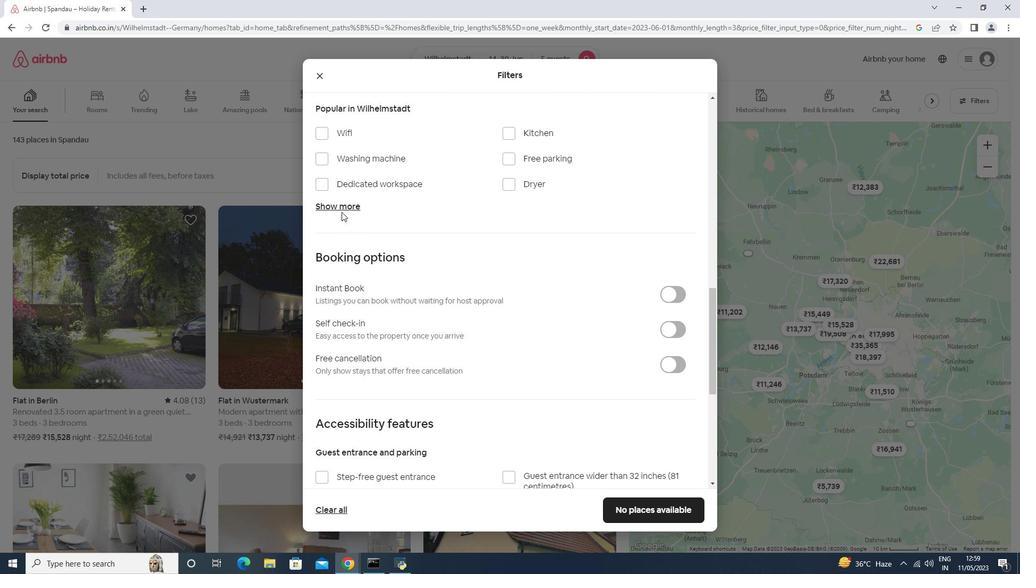 
Action: Mouse pressed left at (338, 202)
Screenshot: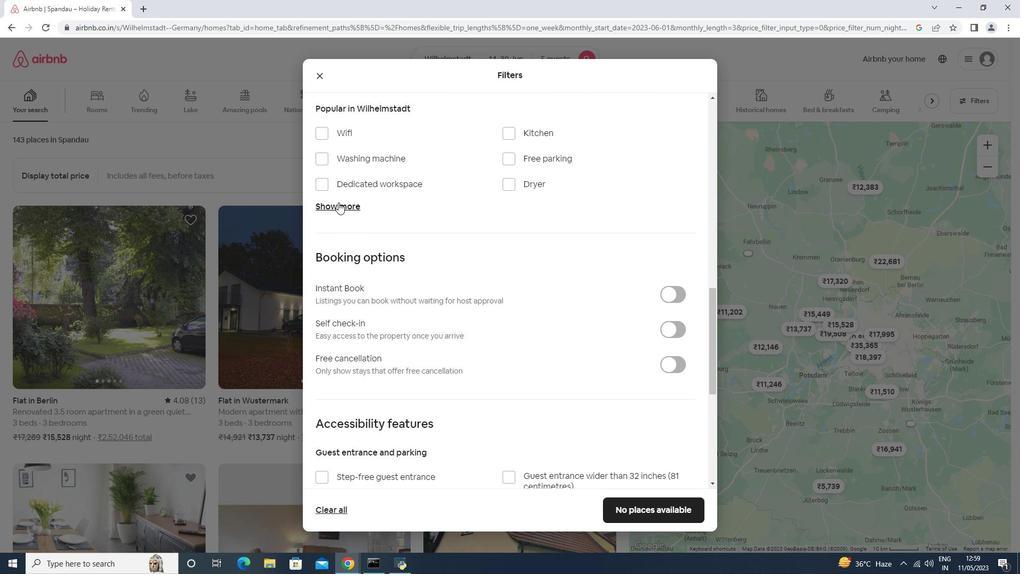 
Action: Mouse moved to (352, 141)
Screenshot: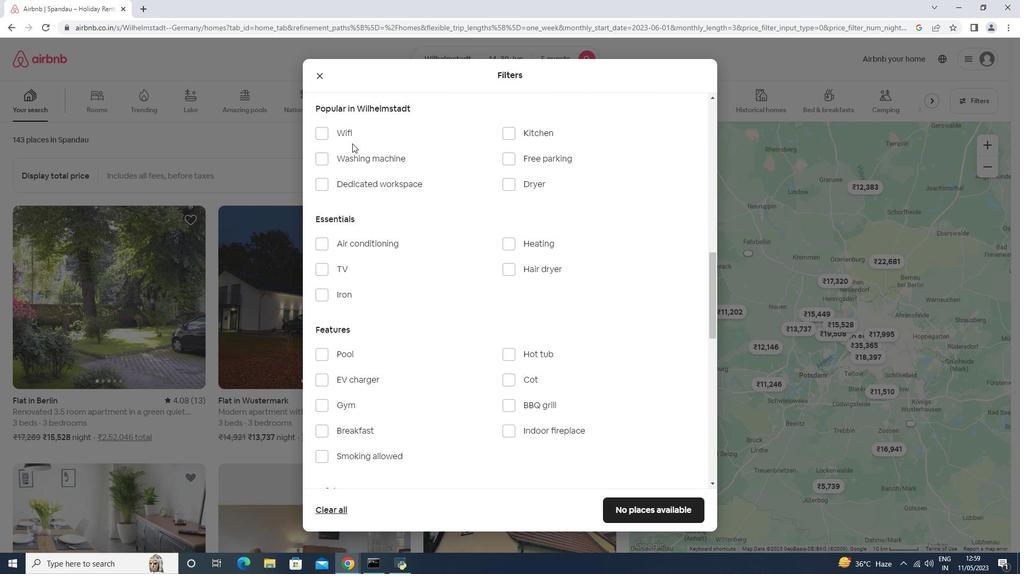 
Action: Mouse pressed left at (352, 141)
Screenshot: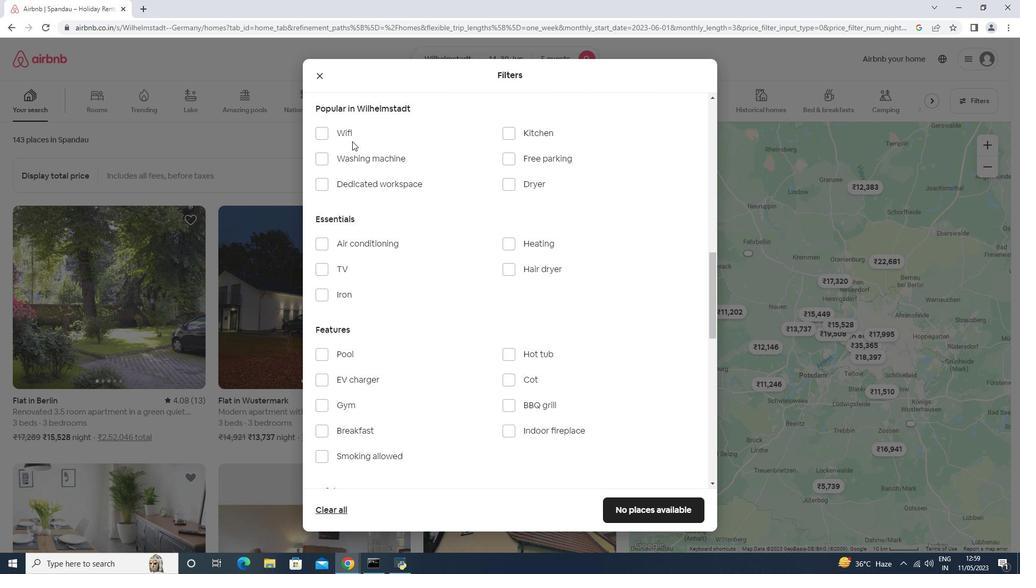 
Action: Mouse moved to (348, 136)
Screenshot: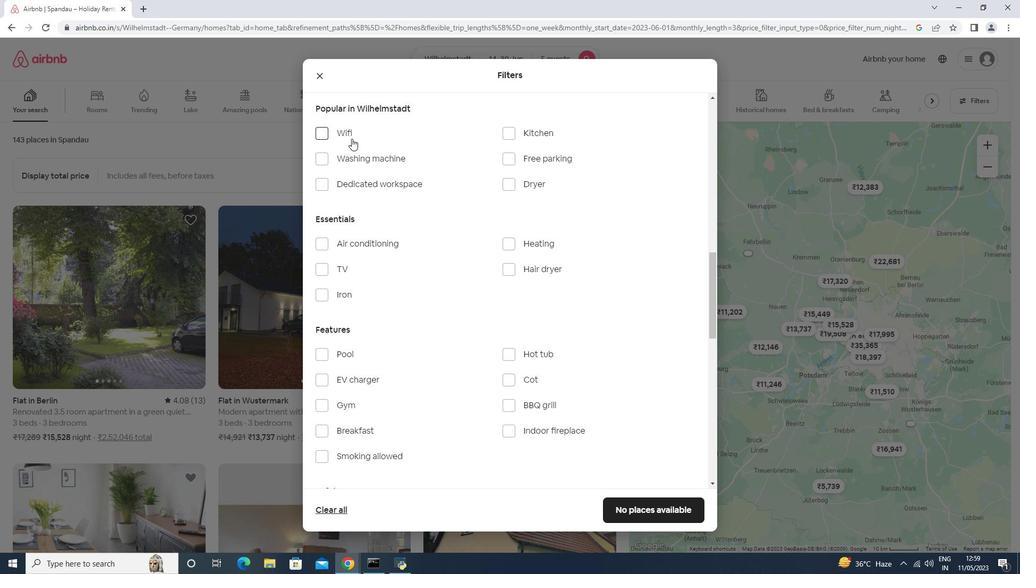 
Action: Mouse pressed left at (348, 136)
Screenshot: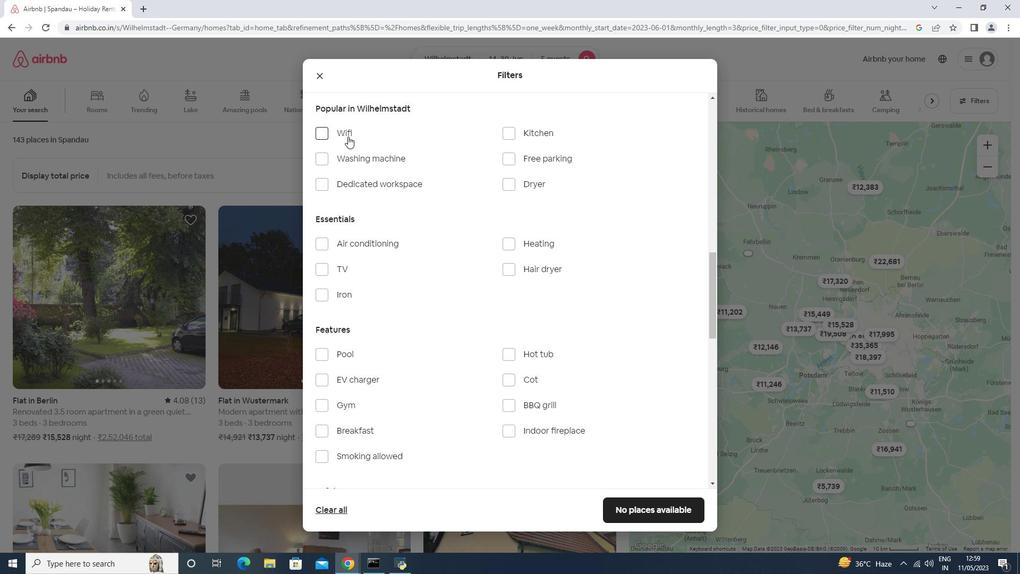 
Action: Mouse moved to (347, 263)
Screenshot: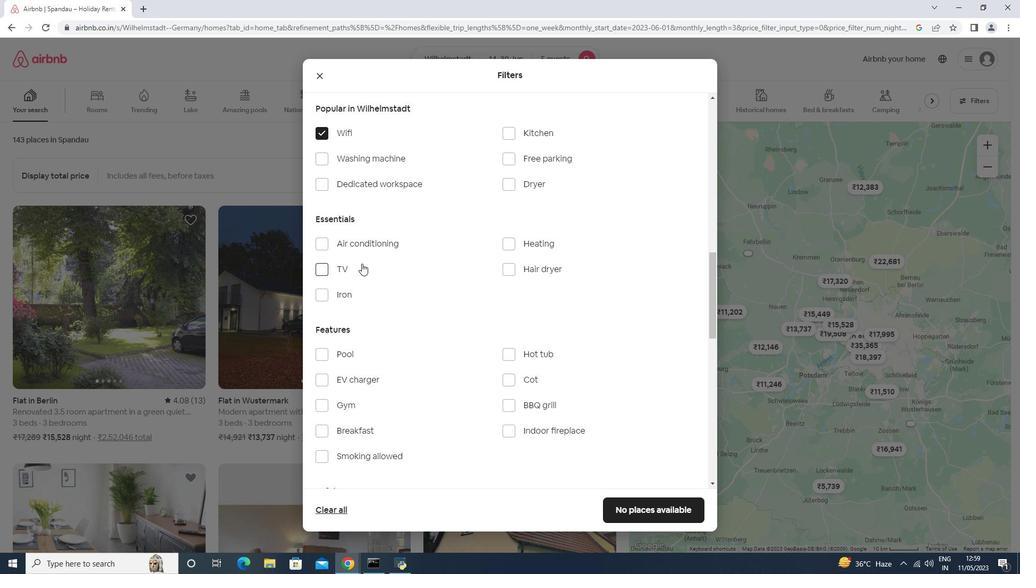 
Action: Mouse pressed left at (347, 263)
Screenshot: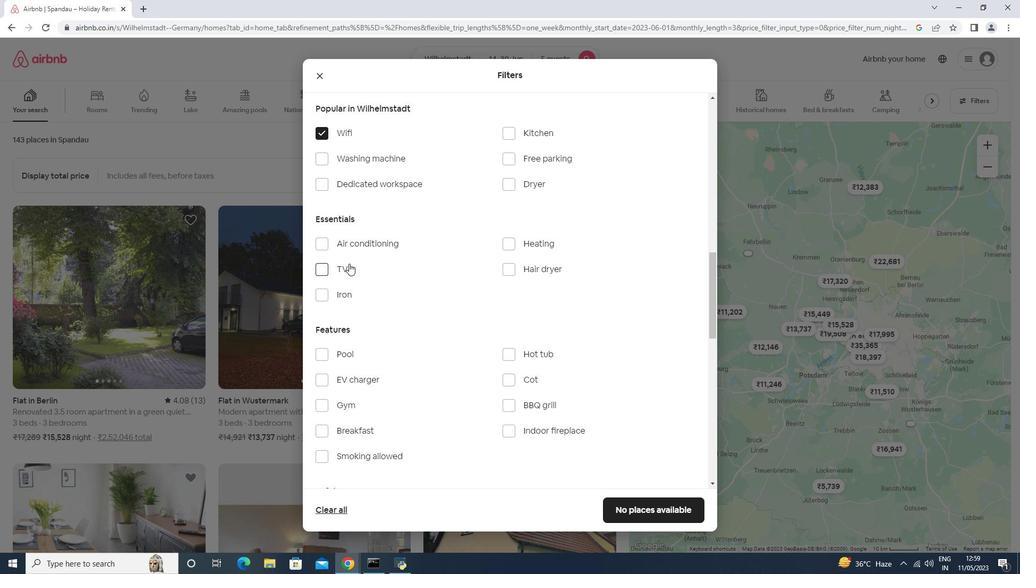 
Action: Mouse moved to (387, 411)
Screenshot: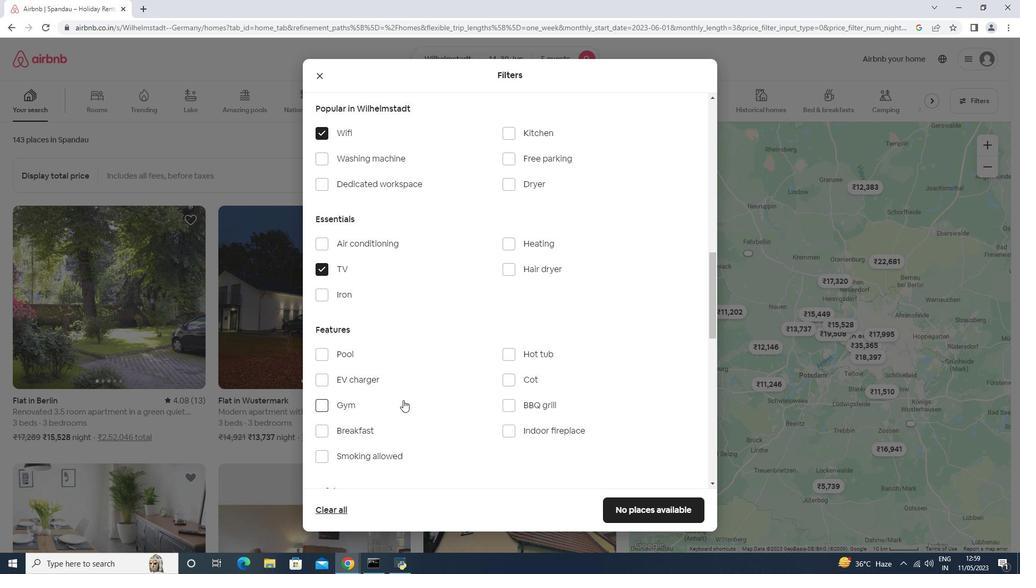 
Action: Mouse pressed left at (387, 411)
Screenshot: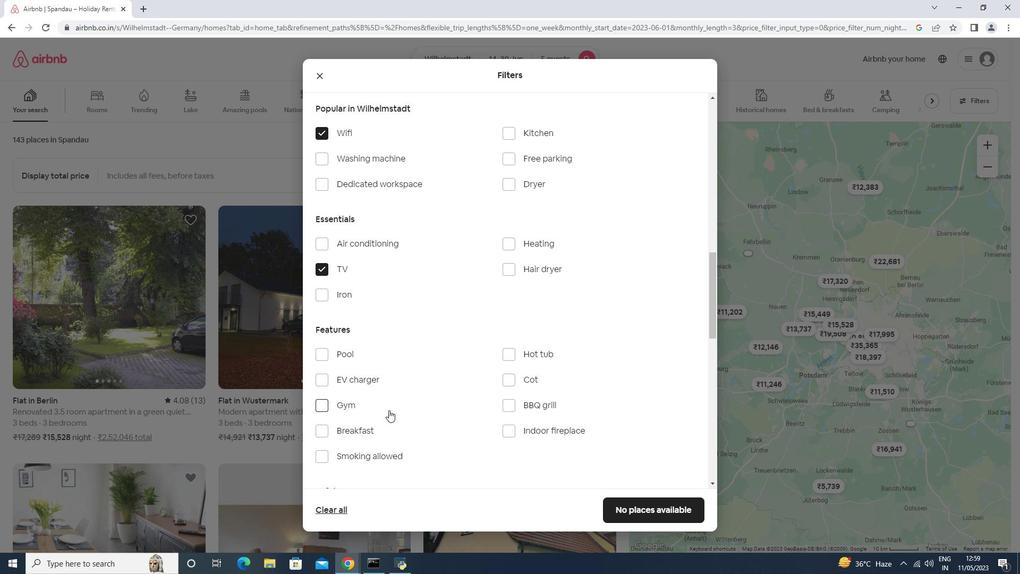 
Action: Mouse moved to (377, 428)
Screenshot: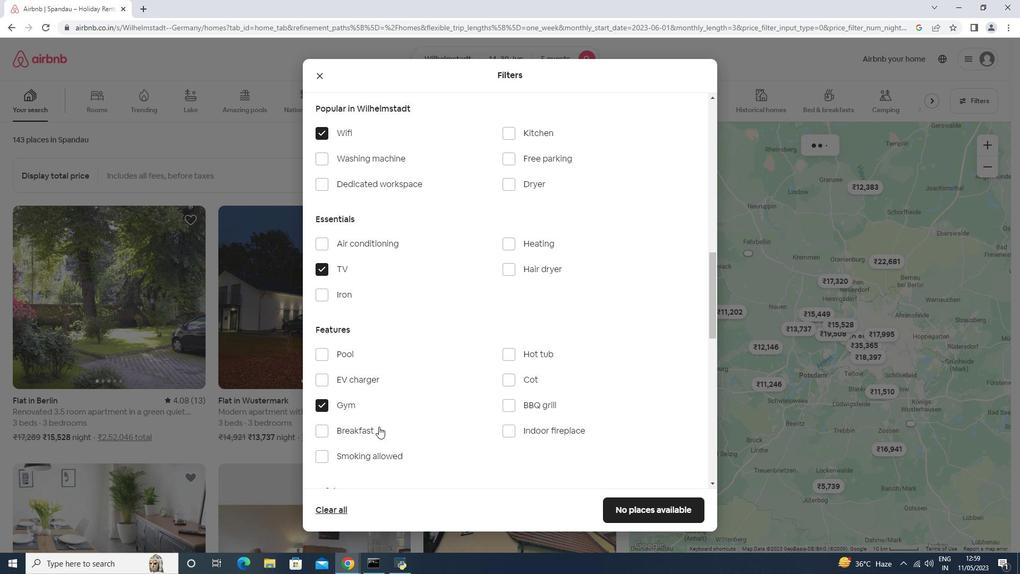 
Action: Mouse pressed left at (377, 428)
Screenshot: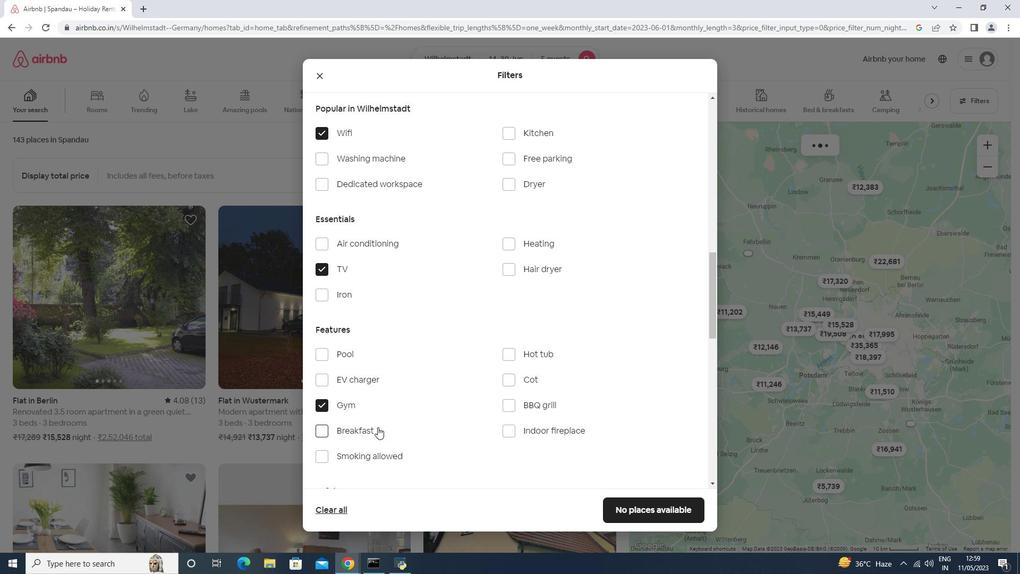
Action: Mouse moved to (394, 416)
Screenshot: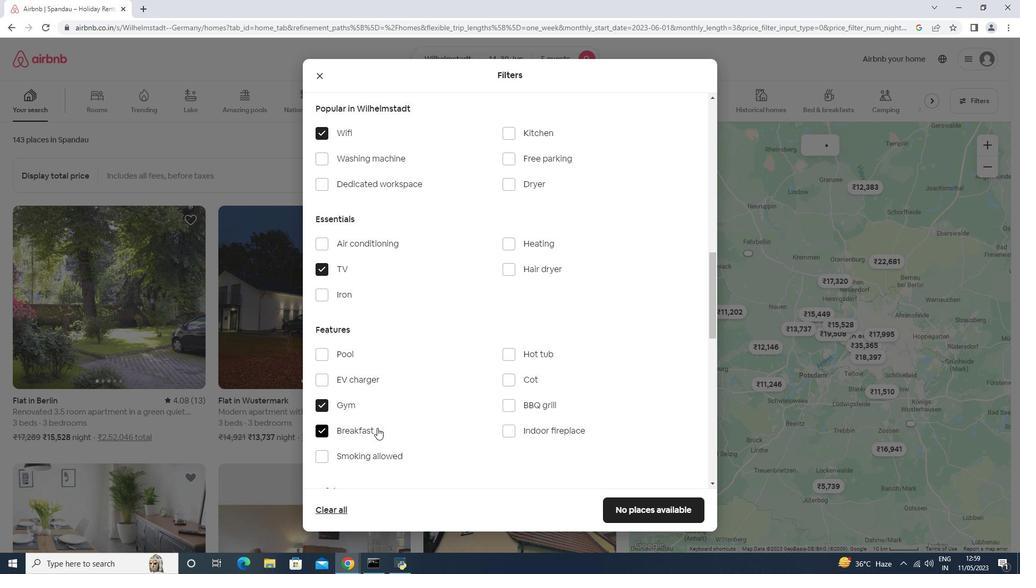 
Action: Mouse scrolled (394, 416) with delta (0, 0)
Screenshot: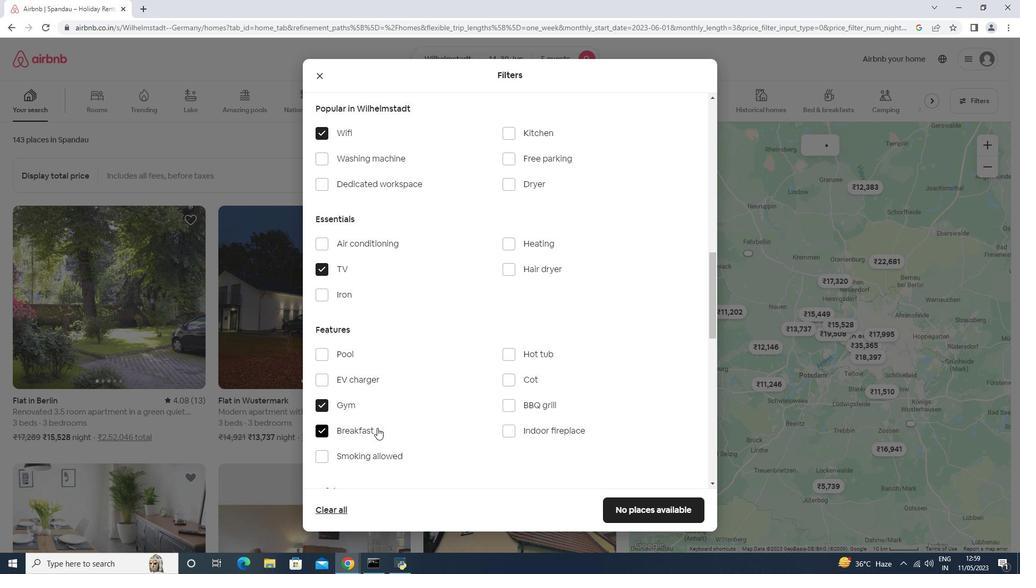 
Action: Mouse scrolled (394, 416) with delta (0, 0)
Screenshot: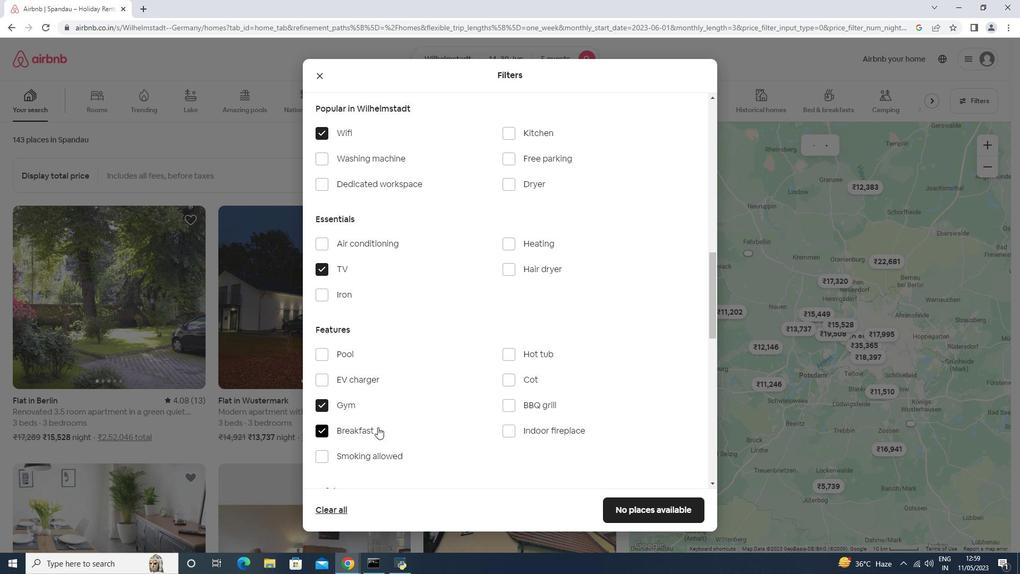
Action: Mouse scrolled (394, 416) with delta (0, 0)
Screenshot: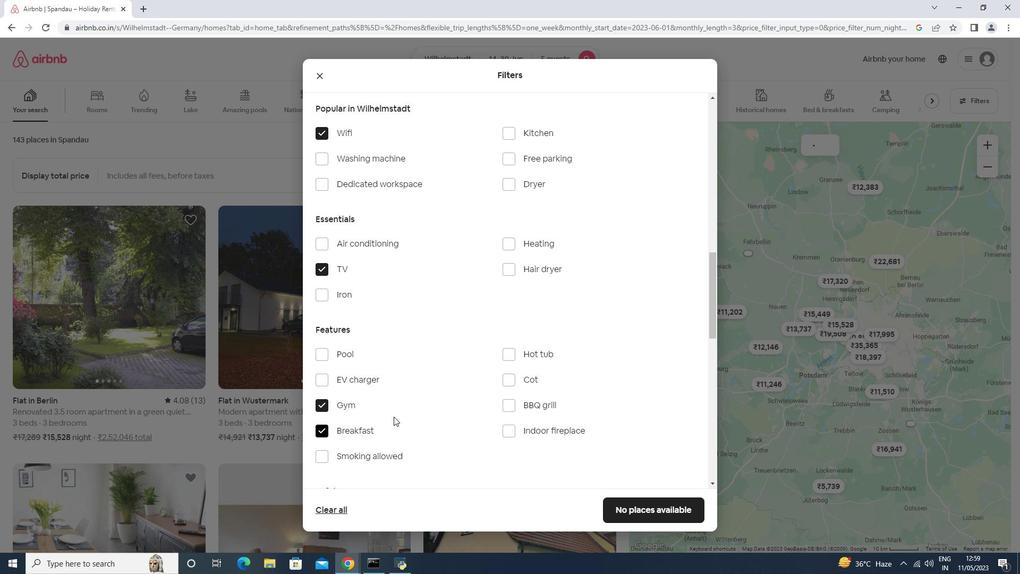 
Action: Mouse scrolled (394, 416) with delta (0, 0)
Screenshot: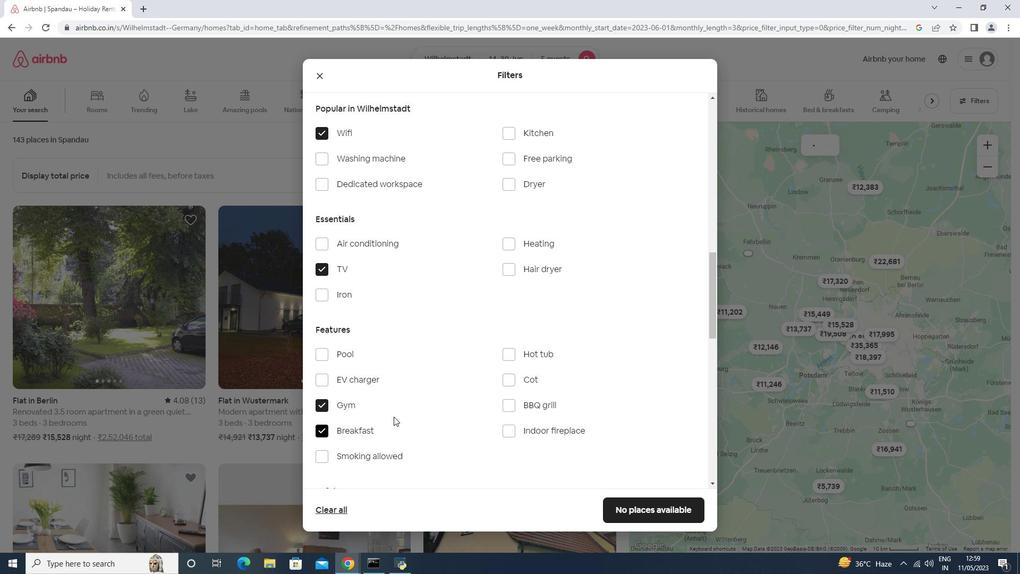 
Action: Mouse moved to (683, 449)
Screenshot: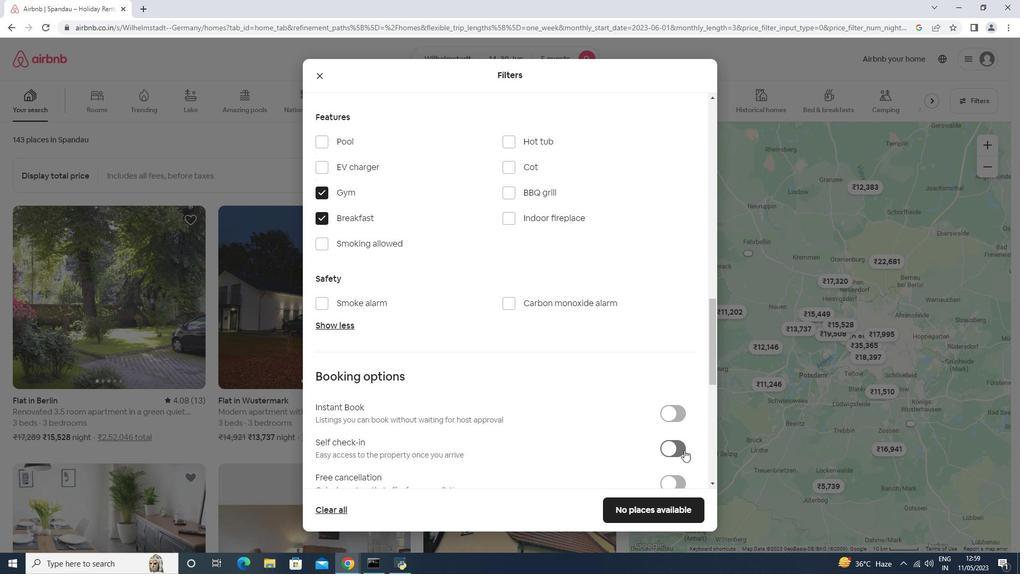 
Action: Mouse pressed left at (683, 449)
Screenshot: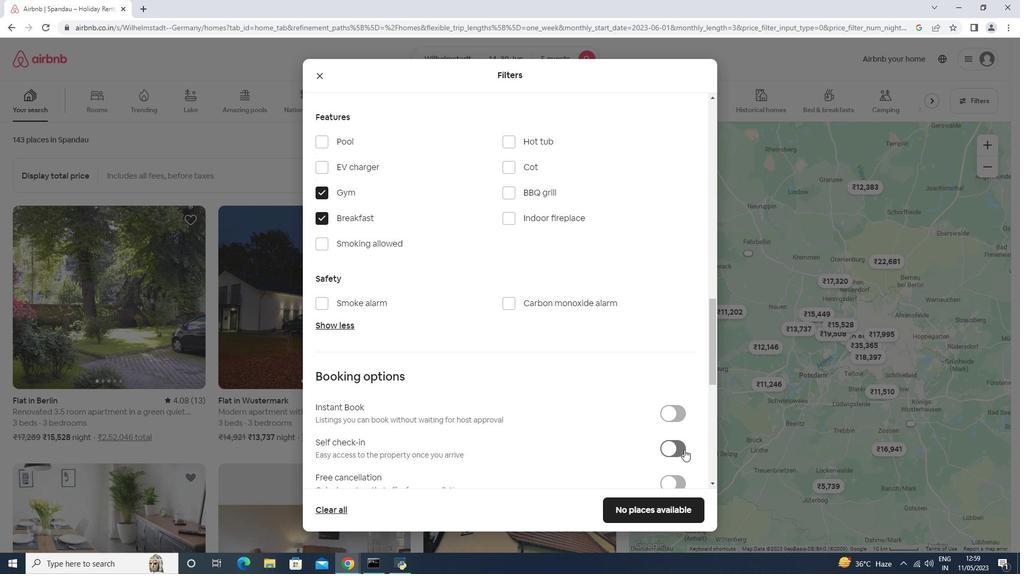 
Action: Mouse moved to (677, 440)
Screenshot: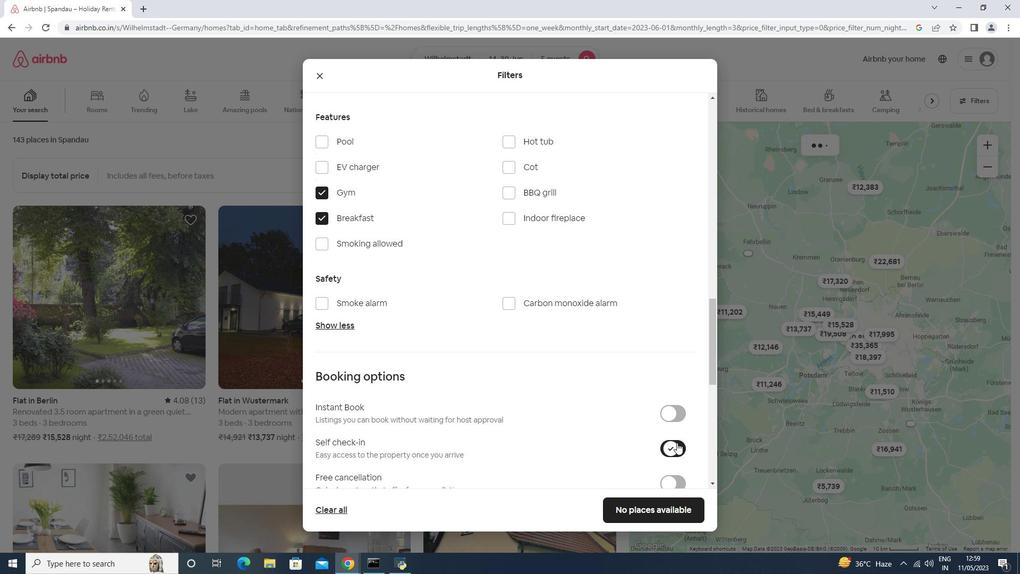 
Action: Mouse scrolled (677, 440) with delta (0, 0)
Screenshot: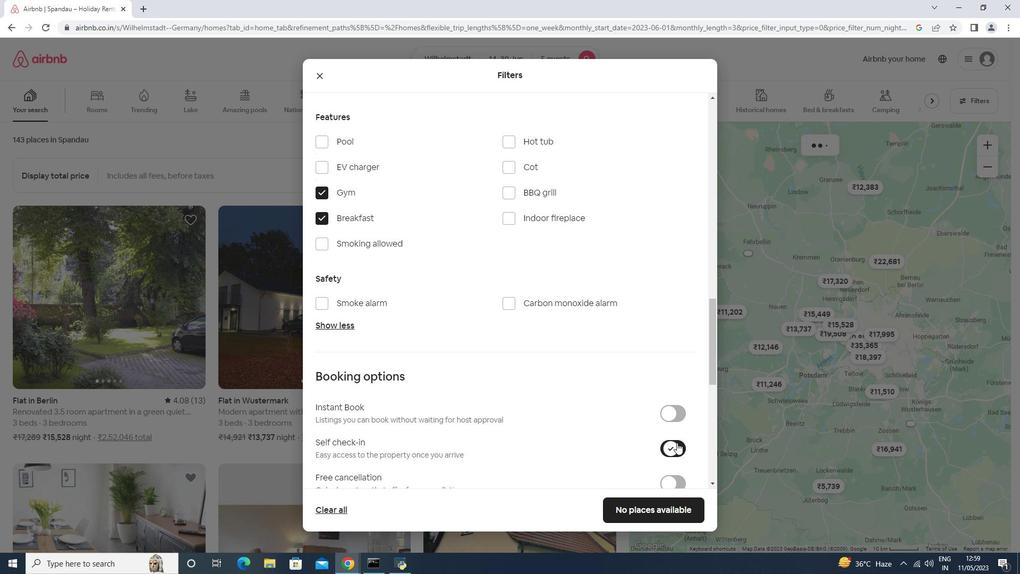 
Action: Mouse scrolled (677, 440) with delta (0, 0)
Screenshot: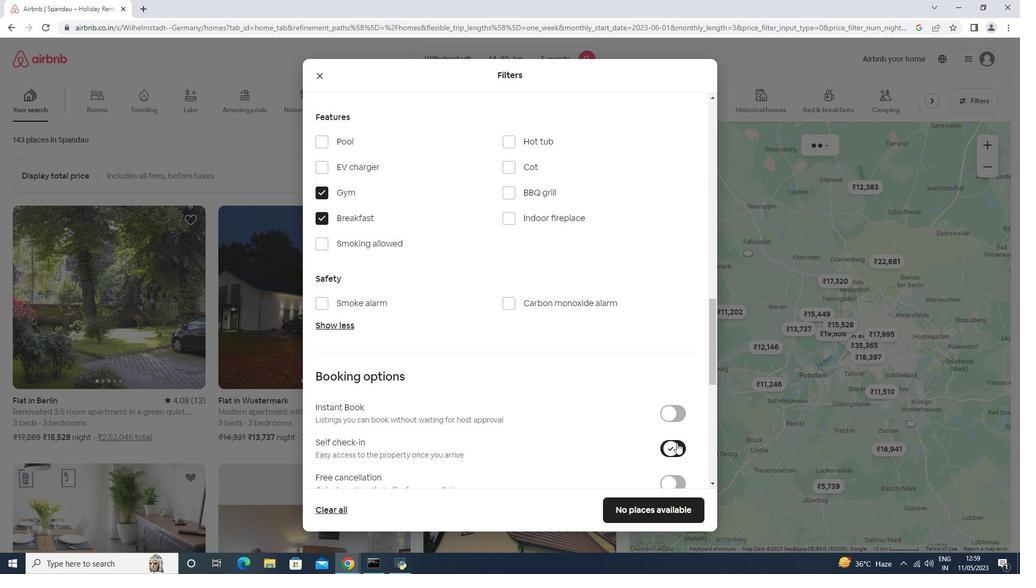 
Action: Mouse scrolled (677, 440) with delta (0, 0)
Screenshot: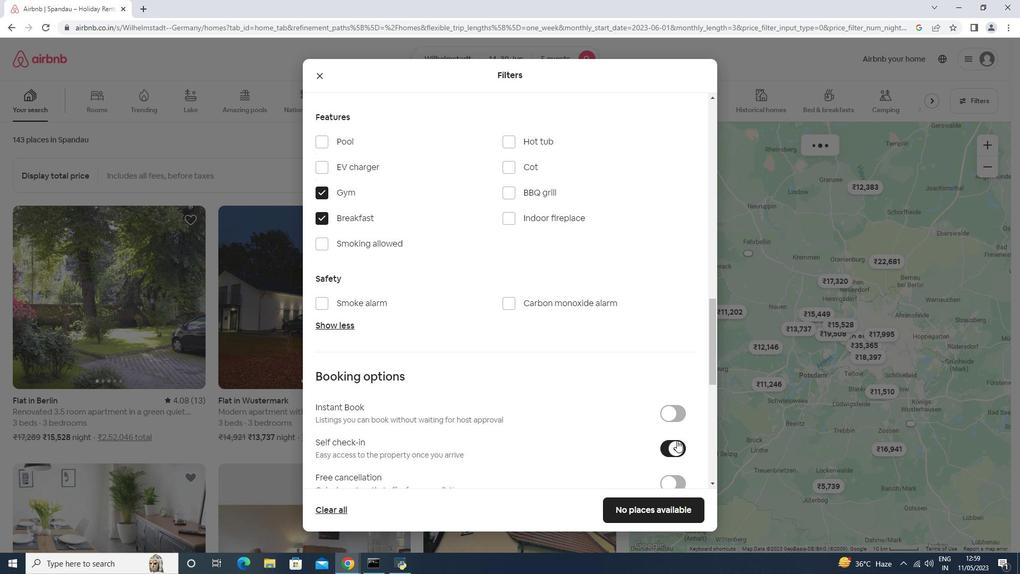
Action: Mouse scrolled (677, 440) with delta (0, 0)
Screenshot: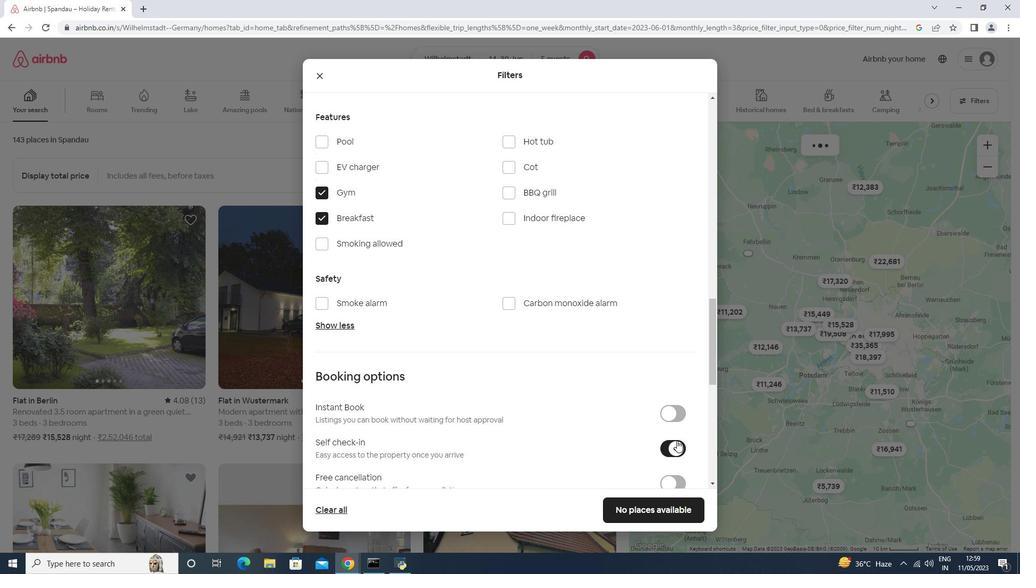 
Action: Mouse scrolled (677, 440) with delta (0, 0)
Screenshot: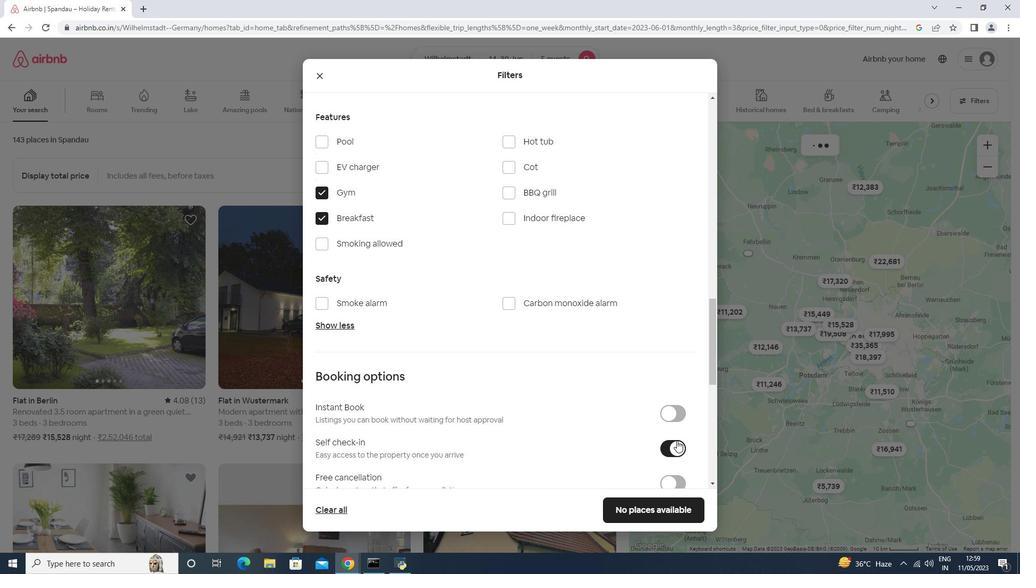 
Action: Mouse moved to (554, 441)
Screenshot: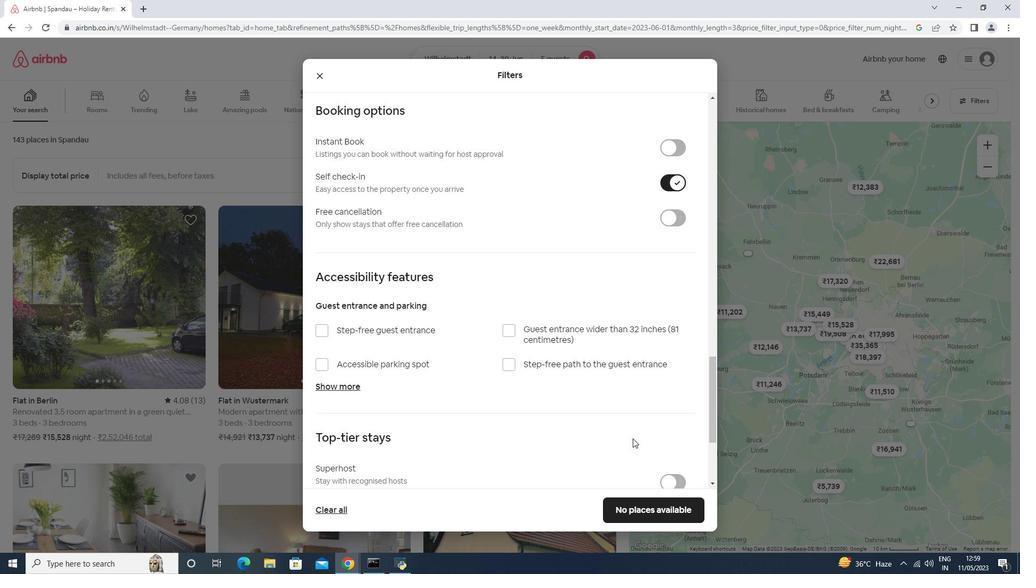
Action: Mouse scrolled (554, 441) with delta (0, 0)
Screenshot: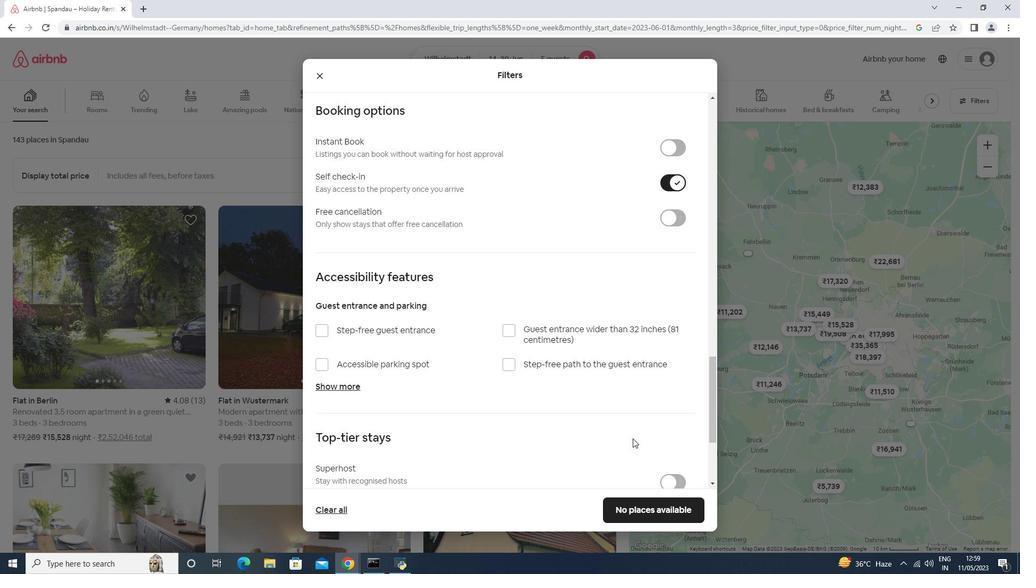 
Action: Mouse scrolled (554, 441) with delta (0, 0)
Screenshot: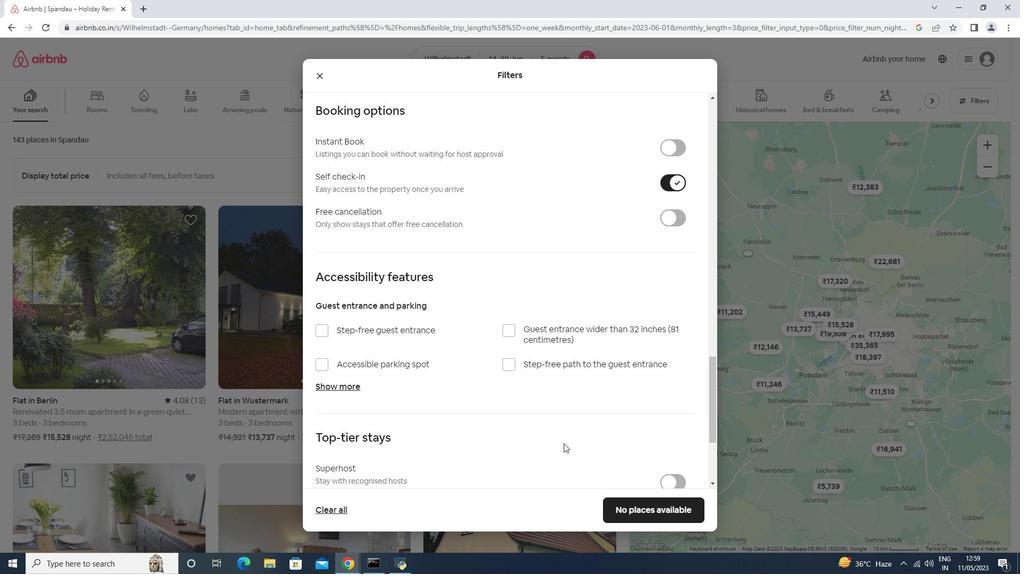 
Action: Mouse scrolled (554, 441) with delta (0, 0)
Screenshot: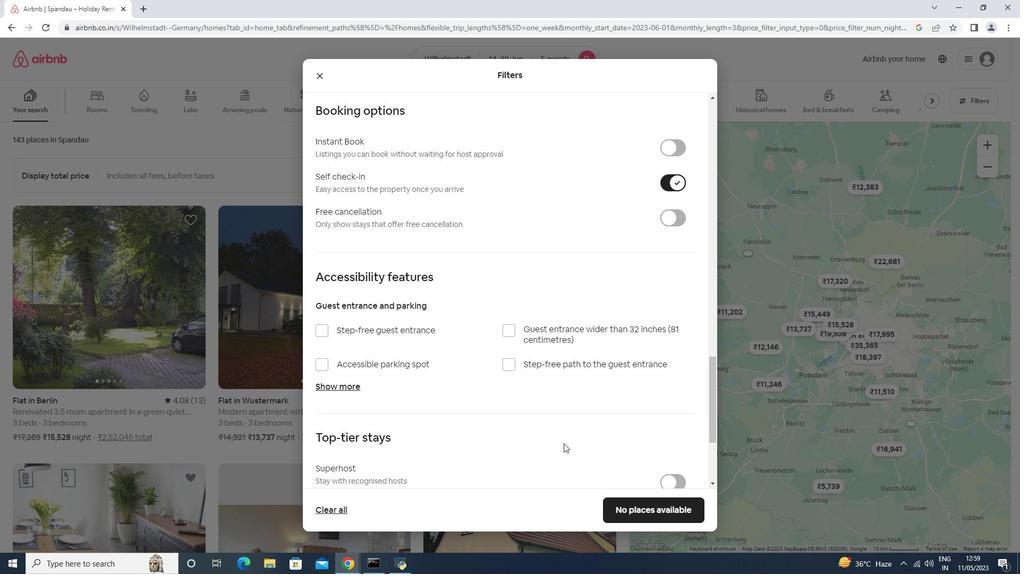 
Action: Mouse scrolled (554, 441) with delta (0, 0)
Screenshot: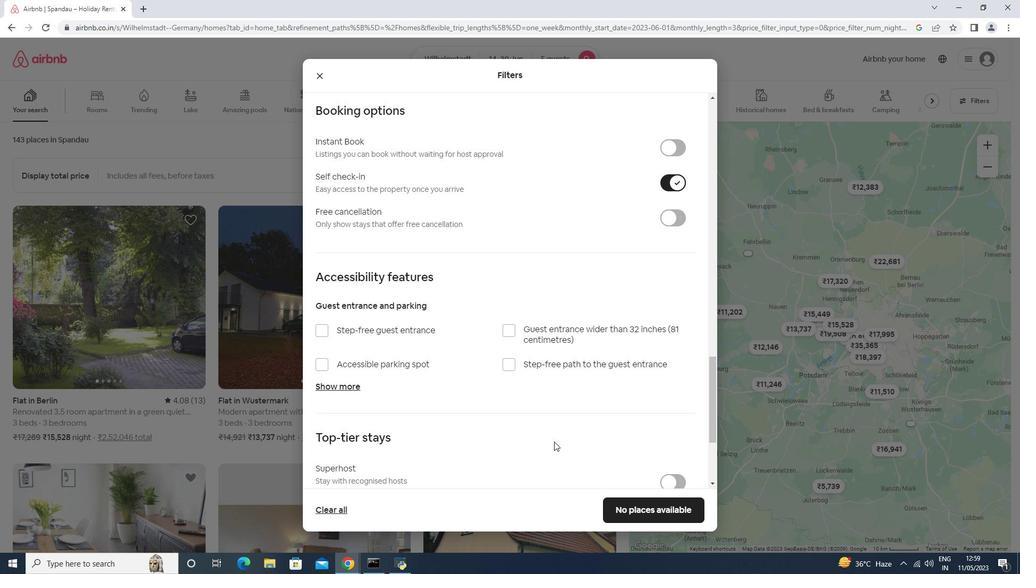 
Action: Mouse moved to (381, 412)
Screenshot: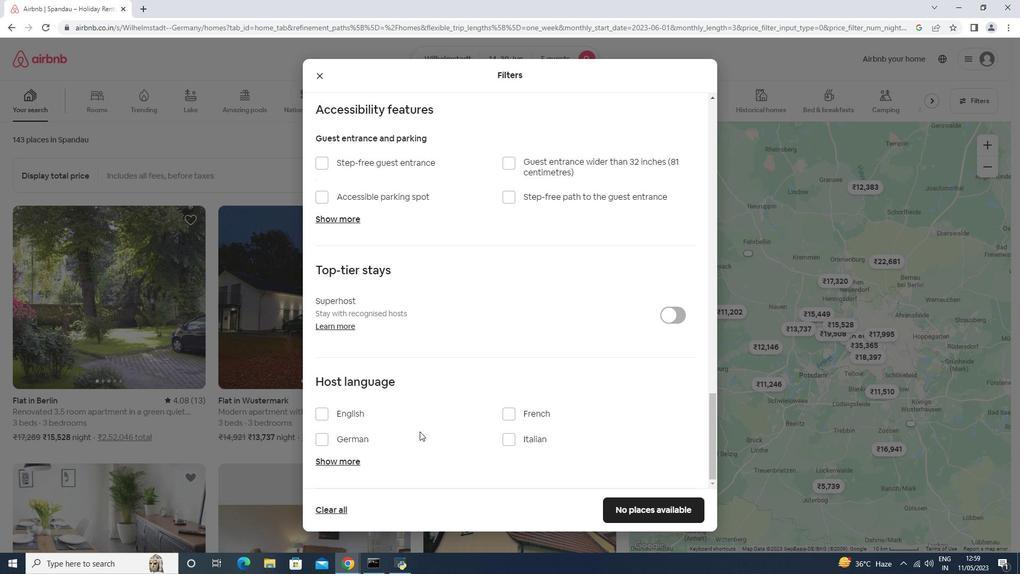 
Action: Mouse pressed left at (381, 412)
Screenshot: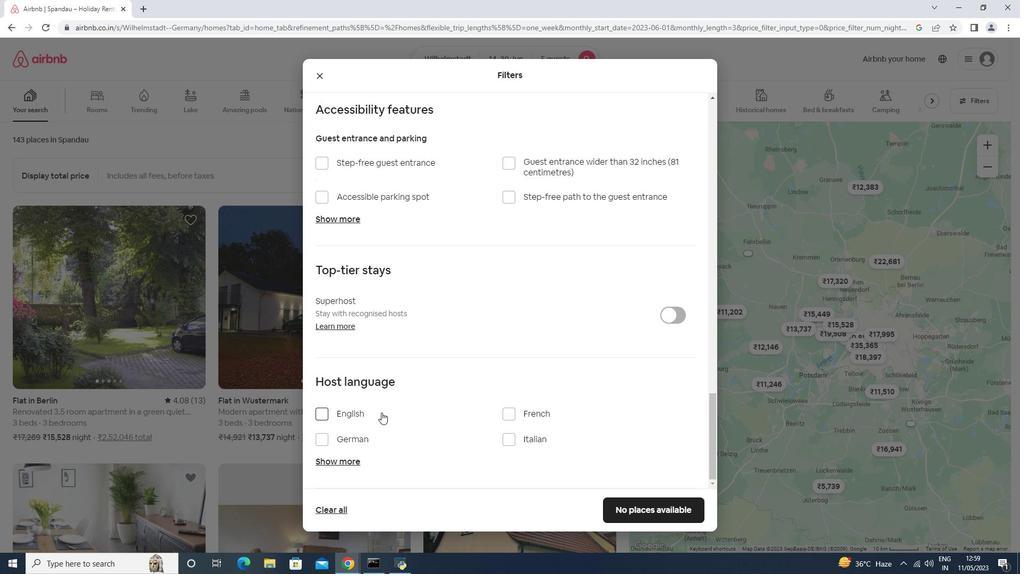 
Action: Mouse moved to (664, 508)
Screenshot: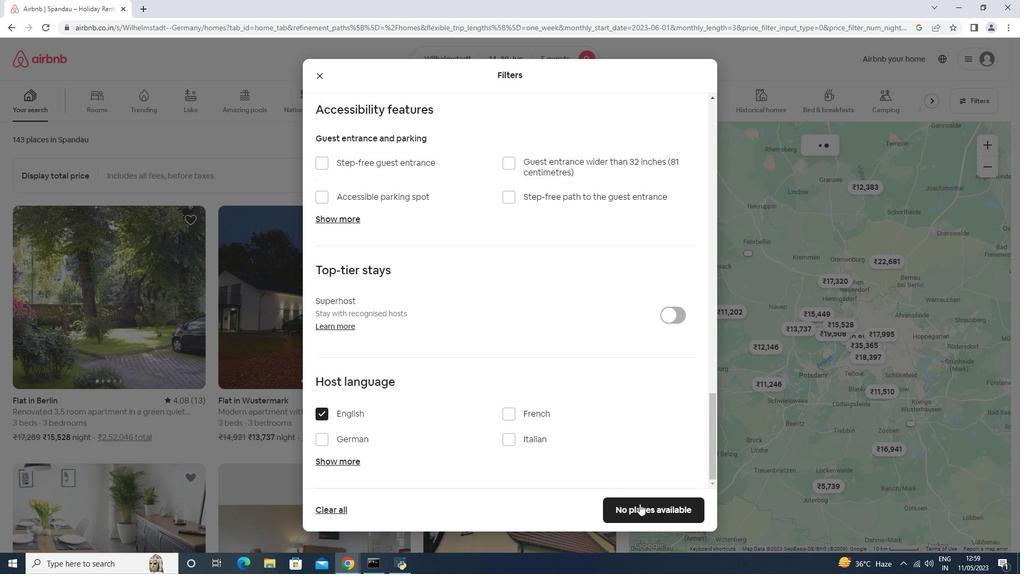 
Action: Mouse pressed left at (664, 508)
Screenshot: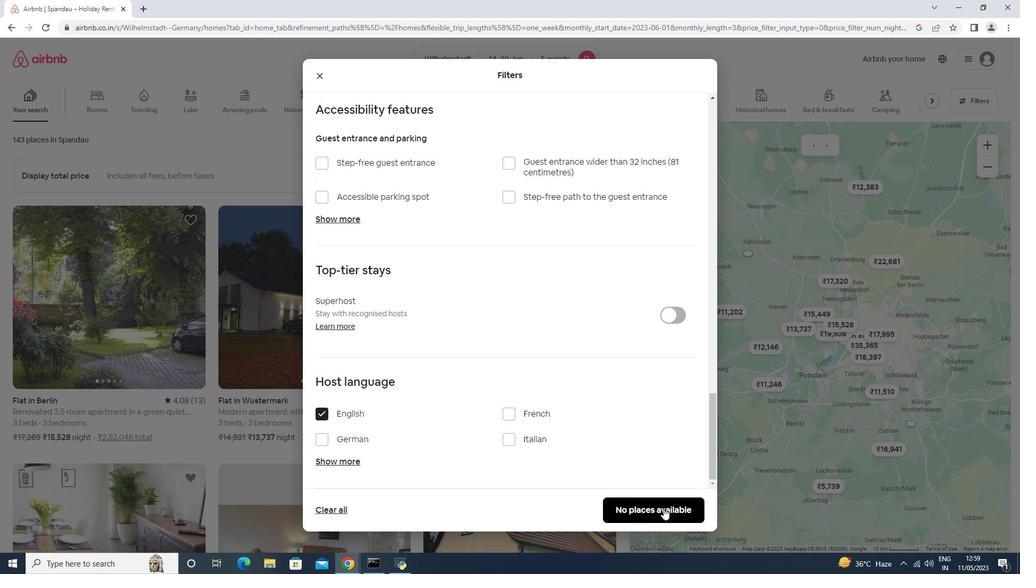 
Action: Mouse moved to (666, 506)
Screenshot: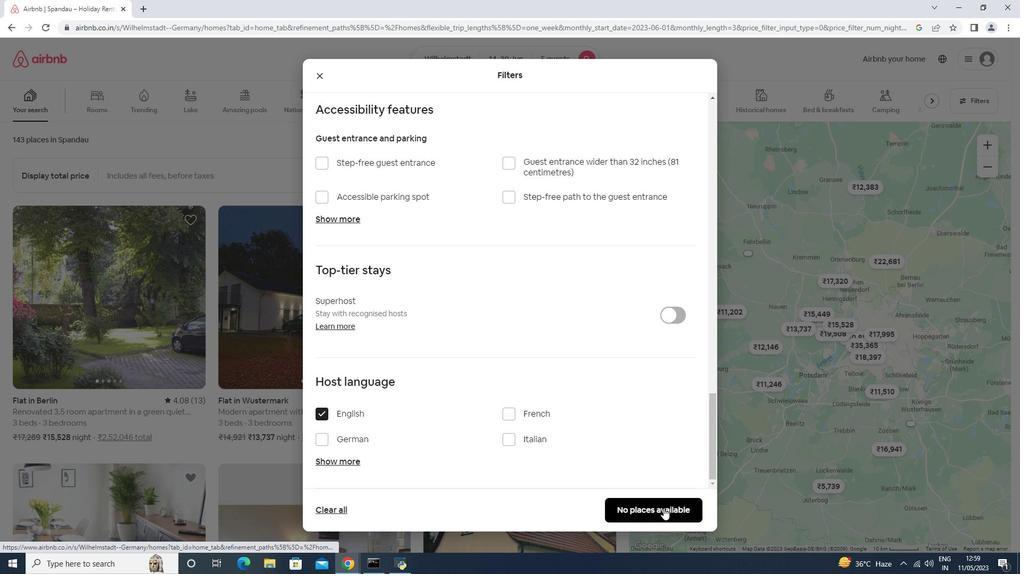 
